 Task: Determine the best route from San Diego International Airport to the USS Midway Museum.
Action: Mouse moved to (202, 67)
Screenshot: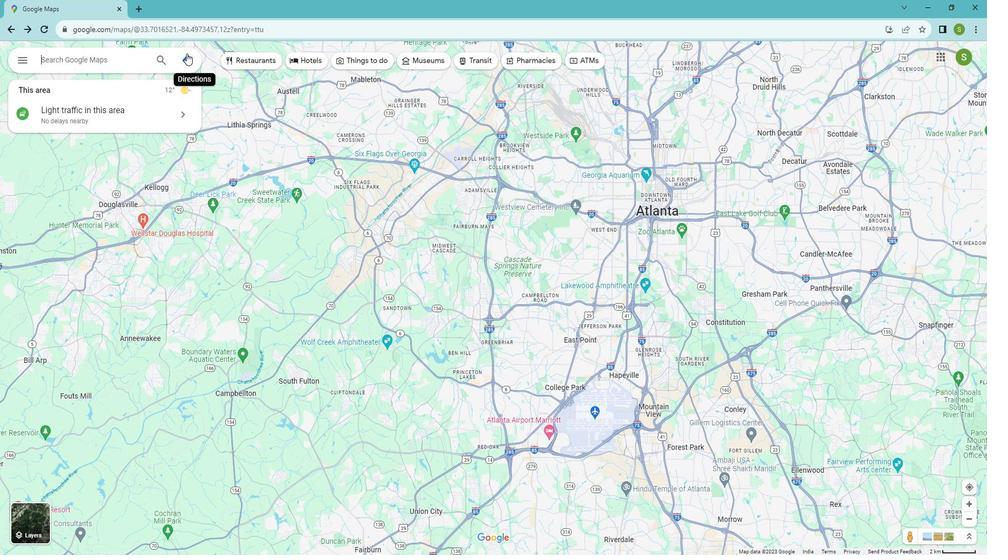 
Action: Mouse pressed left at (202, 67)
Screenshot: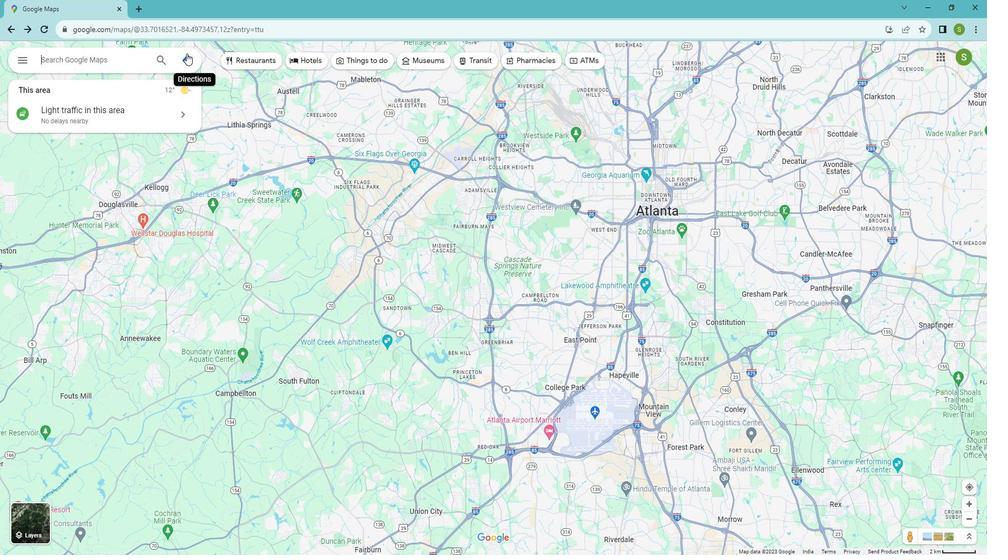 
Action: Mouse moved to (116, 102)
Screenshot: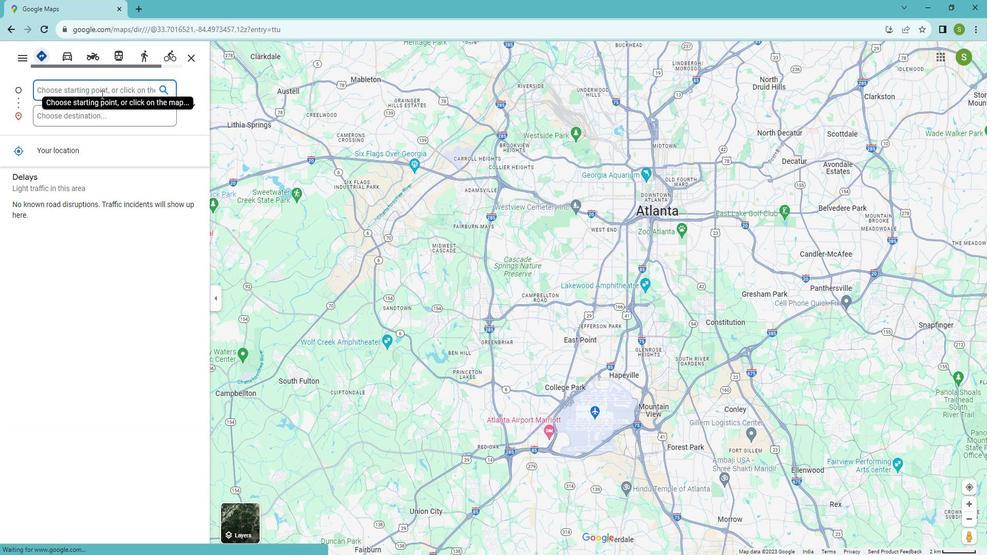 
Action: Mouse pressed left at (116, 102)
Screenshot: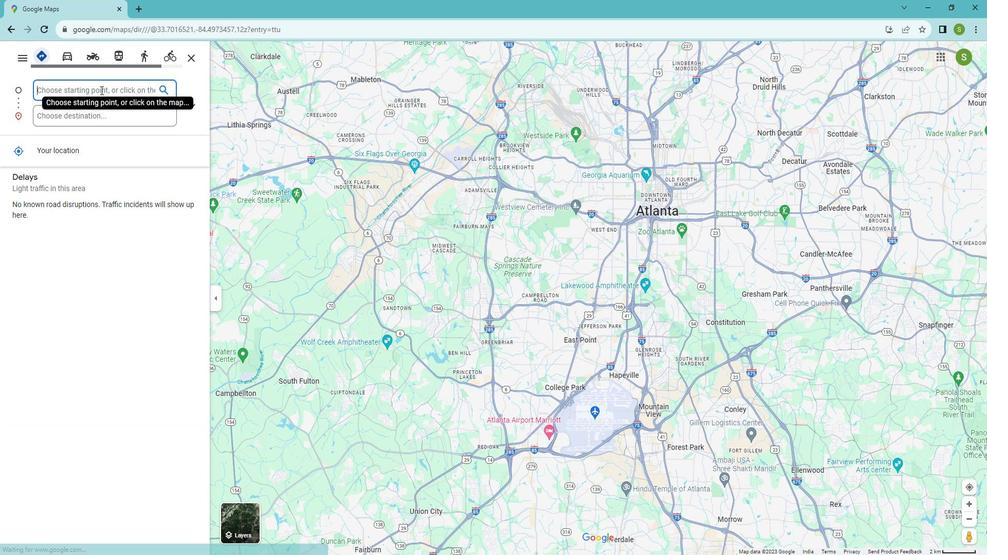 
Action: Key pressed <Key.shift>San<Key.space><Key.shift>G<Key.backspace><Key.shift>Diego<Key.space><Key.shift>International<Key.space><Key.shift>Airport
Screenshot: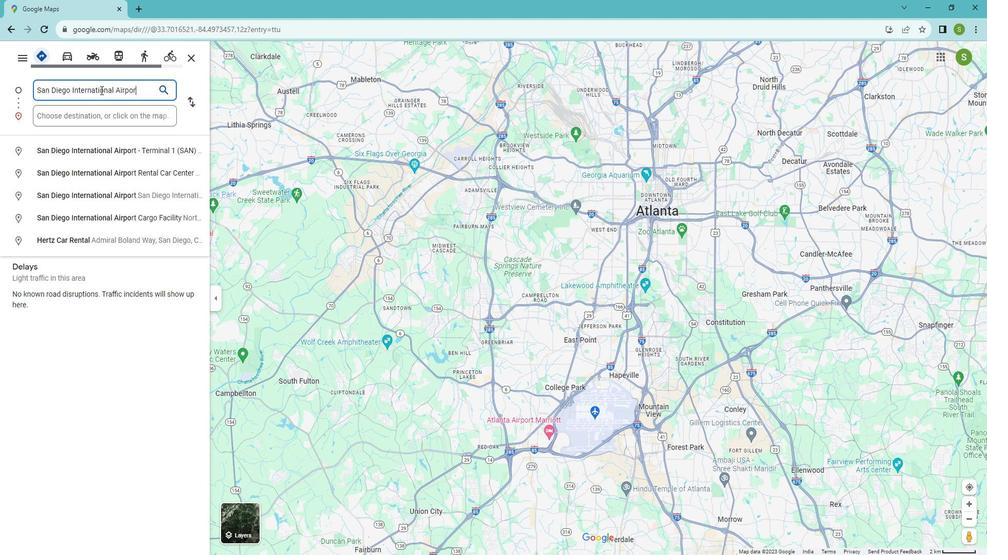 
Action: Mouse moved to (115, 129)
Screenshot: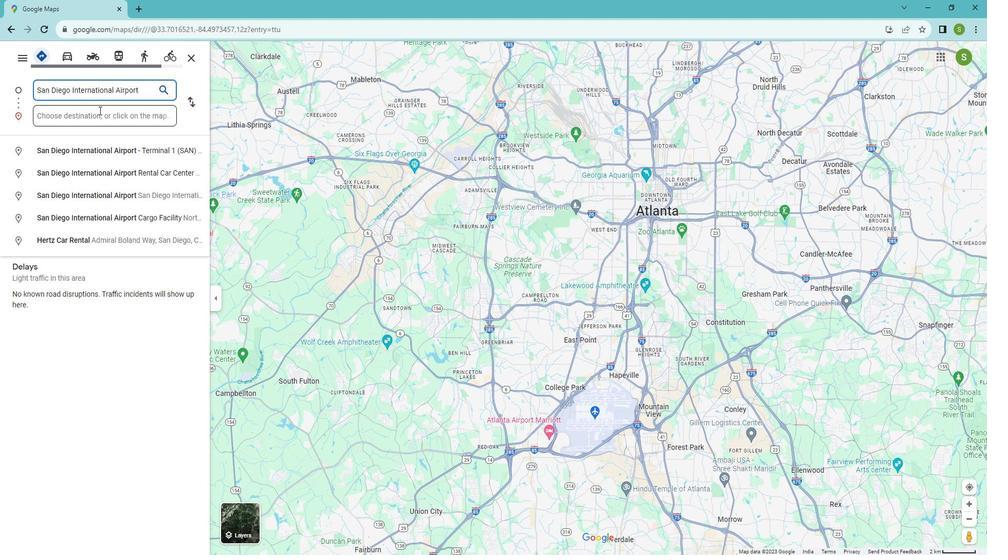 
Action: Mouse pressed left at (115, 129)
Screenshot: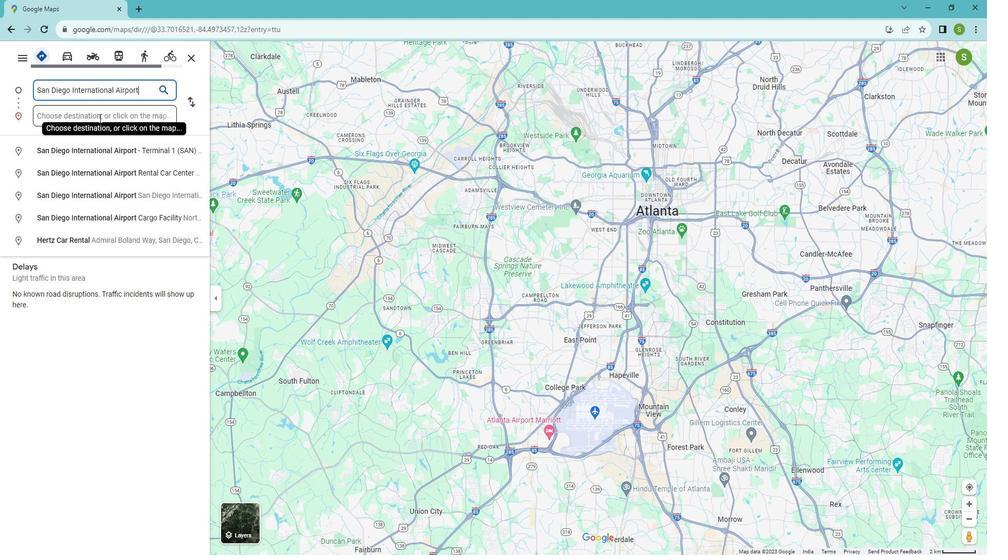 
Action: Key pressed <Key.shift>USS<Key.space><Key.shift>Midway<Key.space><Key.shift><Key.shift><Key.shift>Museum<Key.enter>
Screenshot: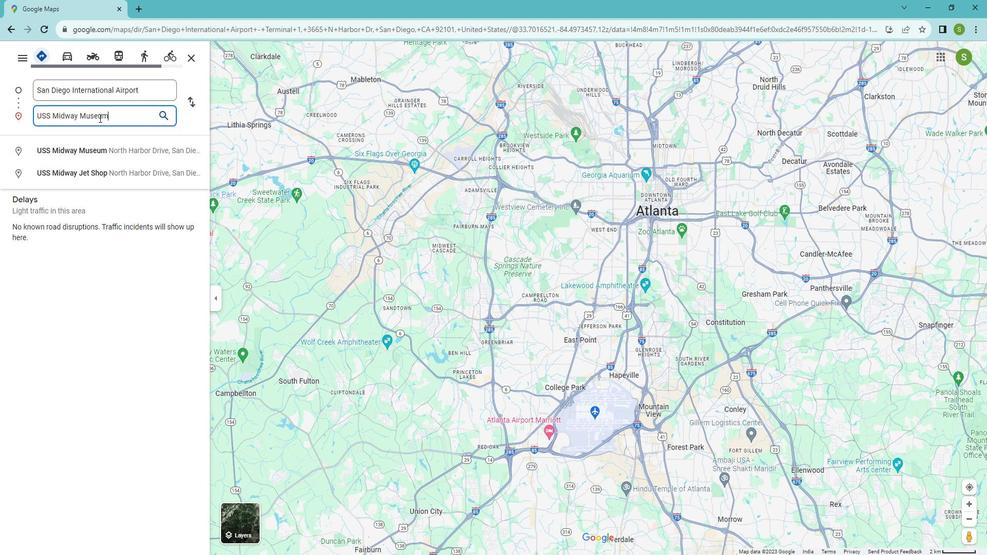 
Action: Mouse moved to (610, 242)
Screenshot: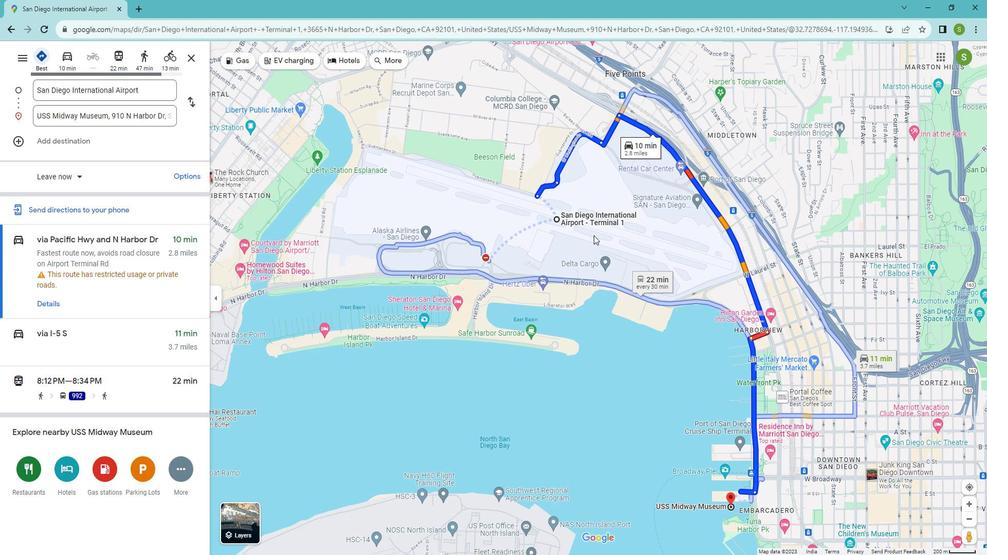 
Action: Mouse scrolled (610, 241) with delta (0, 0)
Screenshot: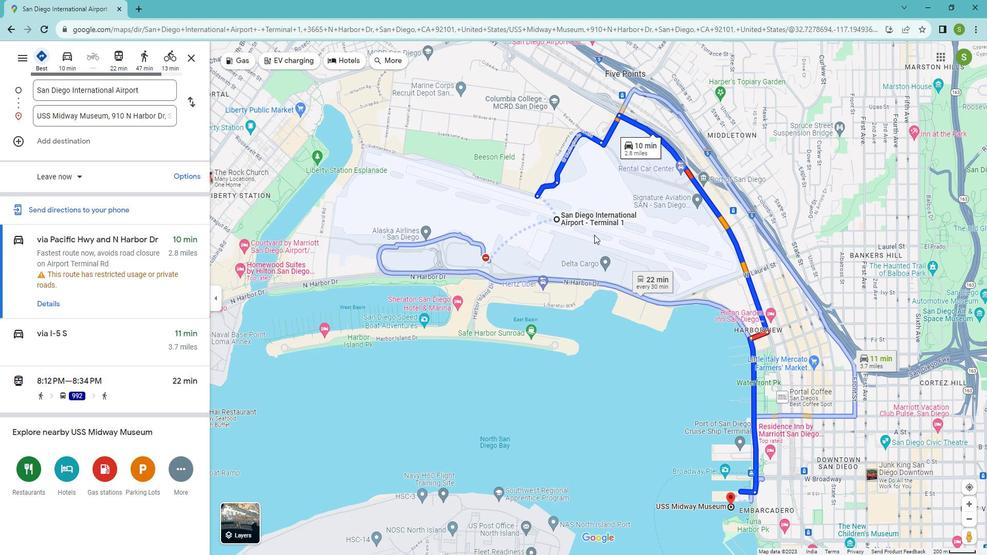 
Action: Mouse scrolled (610, 241) with delta (0, 0)
Screenshot: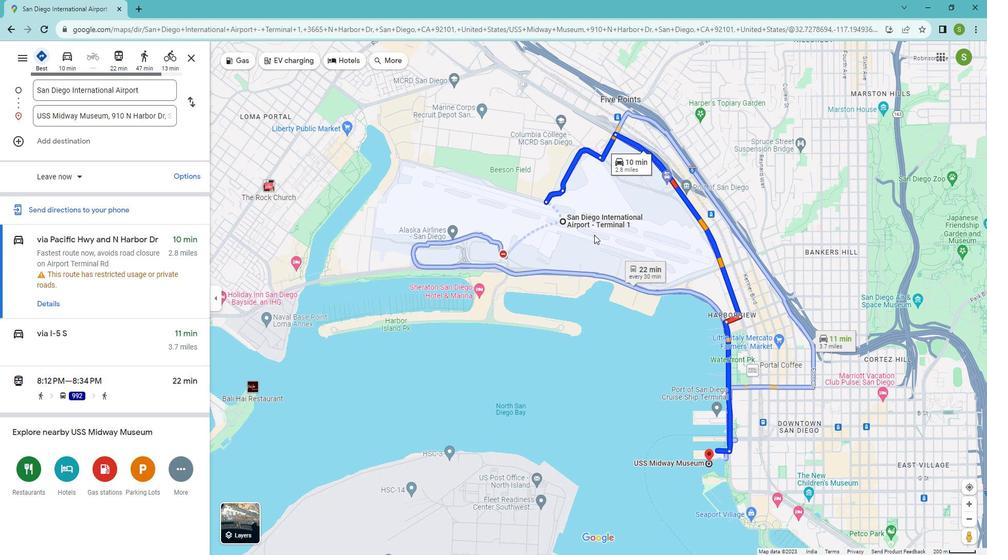 
Action: Mouse scrolled (610, 241) with delta (0, 0)
Screenshot: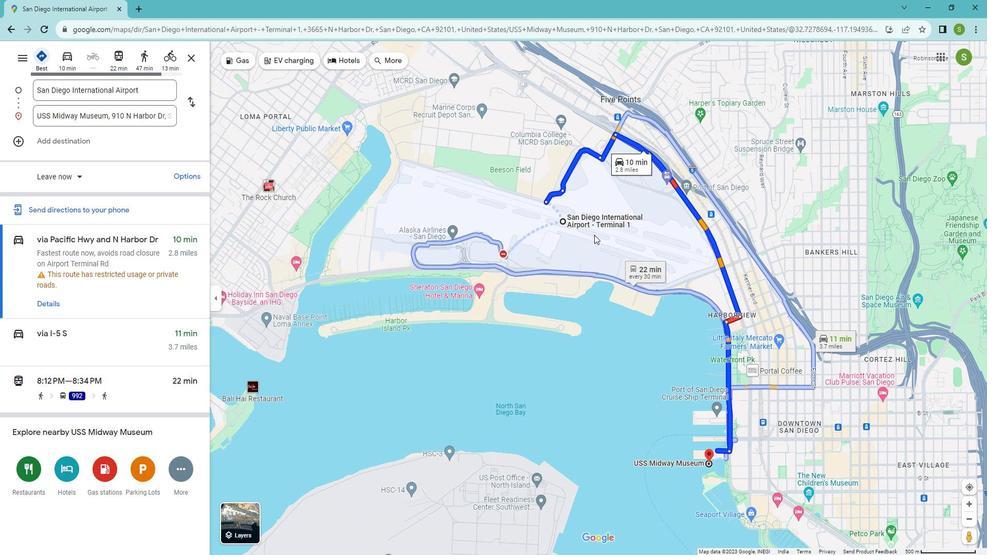 
Action: Mouse moved to (59, 70)
Screenshot: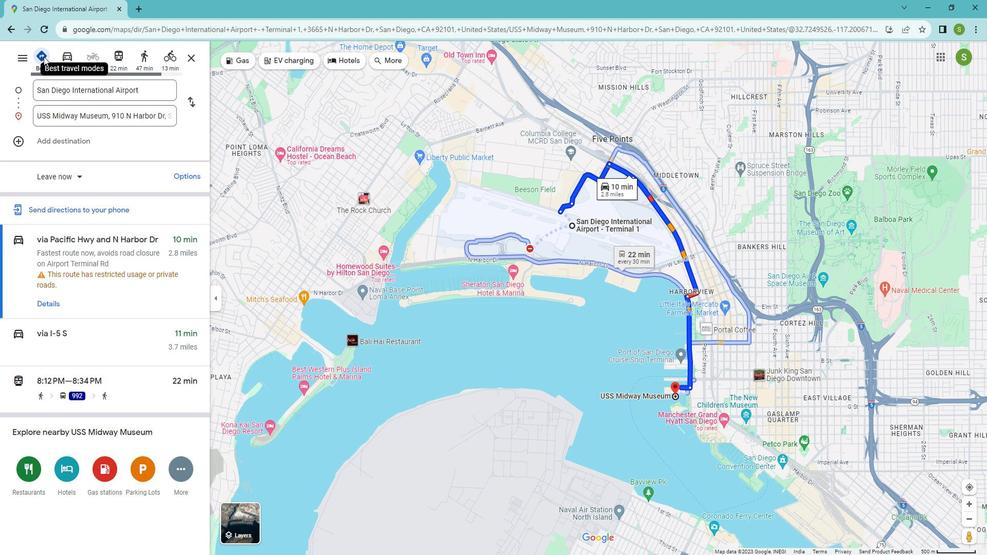 
Action: Mouse pressed left at (59, 70)
Screenshot: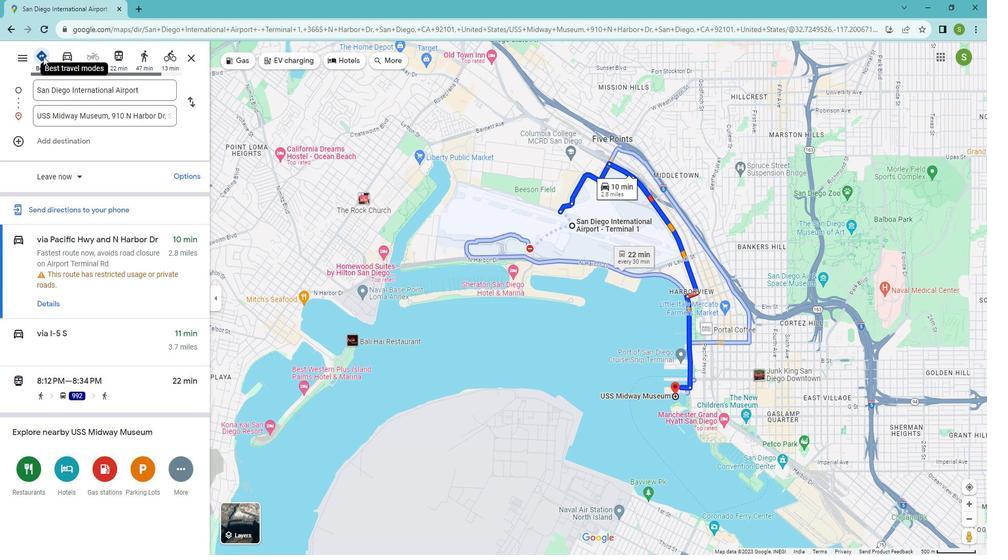 
Action: Mouse moved to (68, 310)
Screenshot: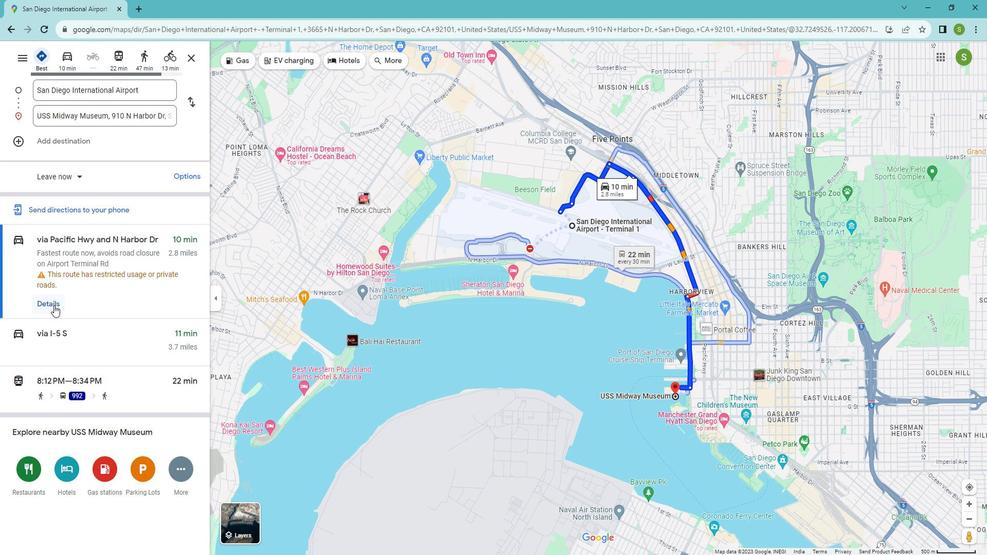 
Action: Mouse pressed left at (68, 310)
Screenshot: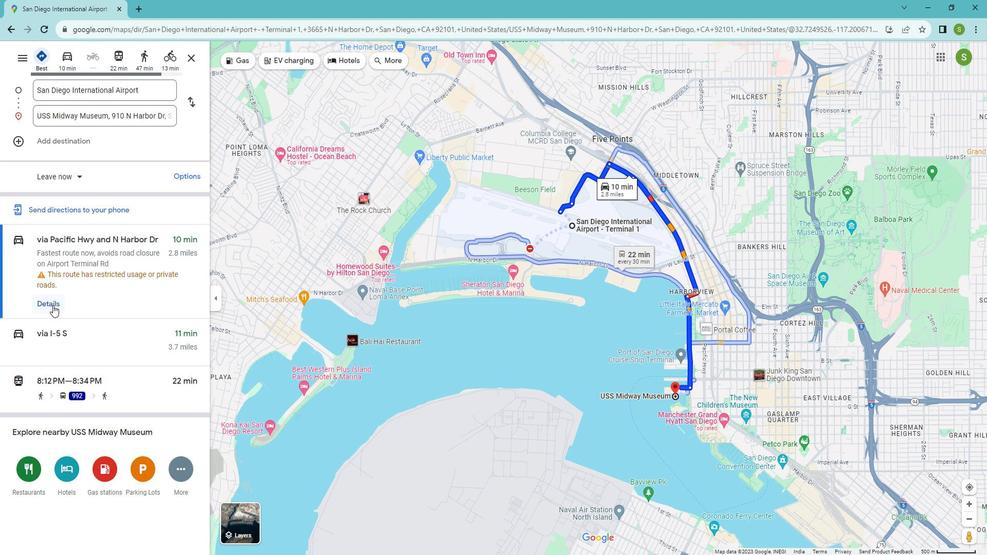 
Action: Mouse moved to (36, 222)
Screenshot: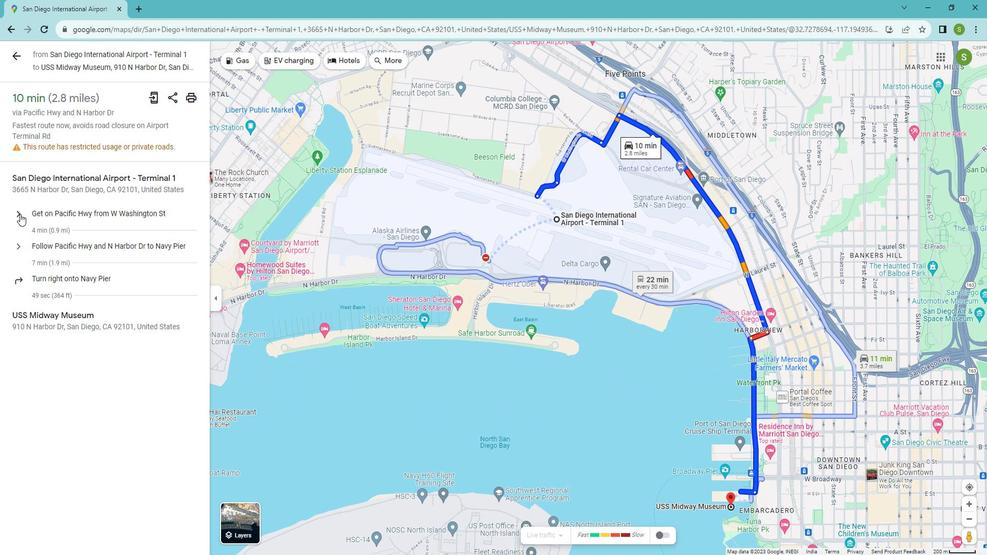 
Action: Mouse pressed left at (36, 222)
Screenshot: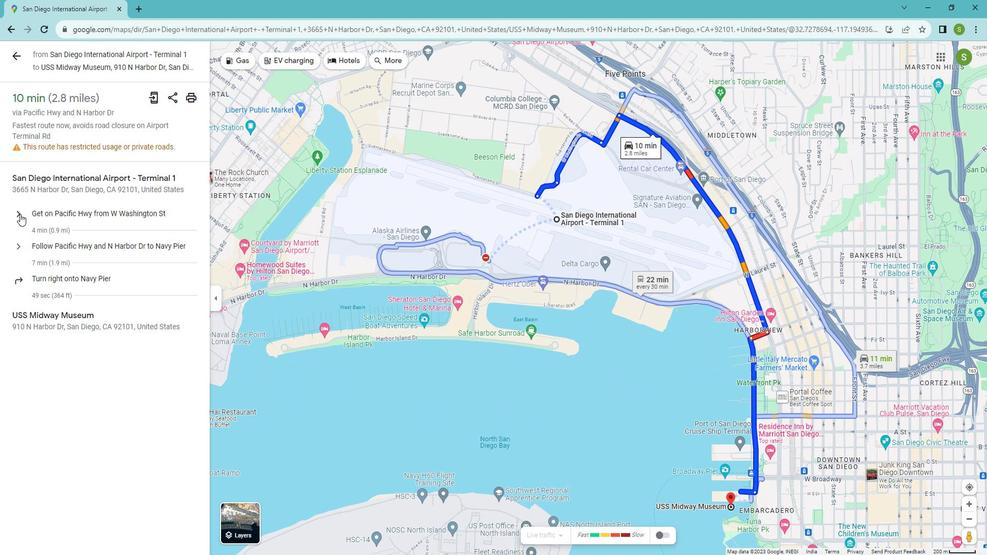 
Action: Mouse moved to (95, 262)
Screenshot: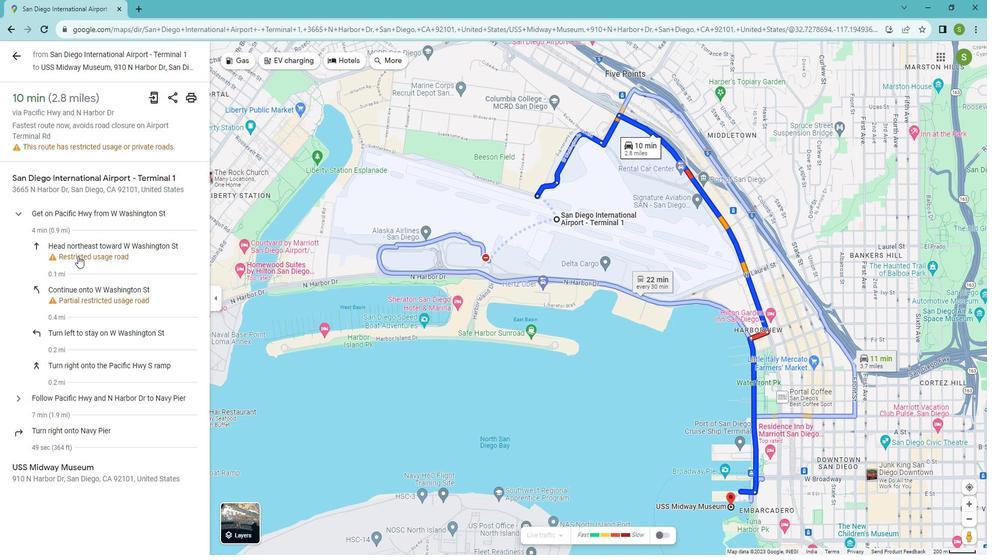 
Action: Mouse pressed left at (95, 262)
Screenshot: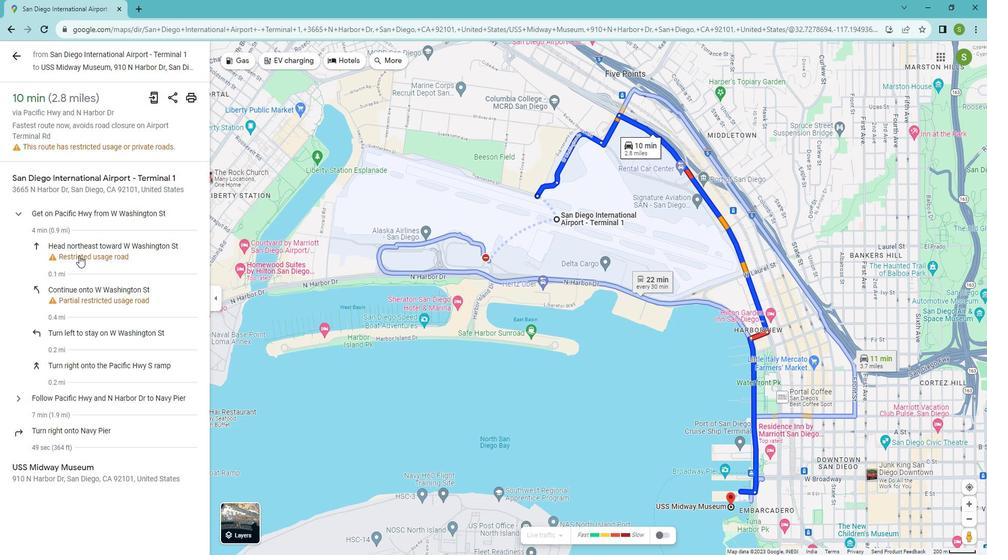 
Action: Mouse moved to (101, 306)
Screenshot: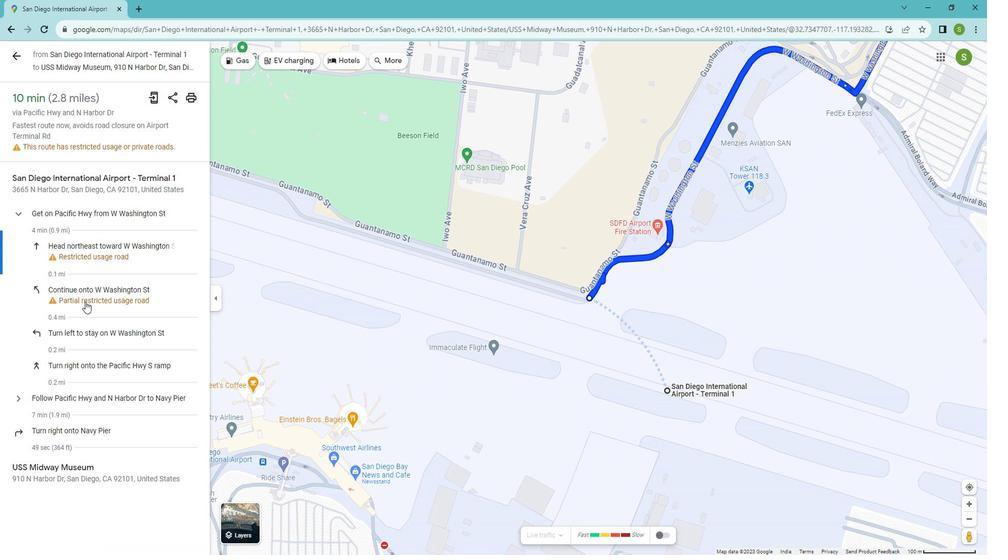 
Action: Mouse pressed left at (101, 306)
Screenshot: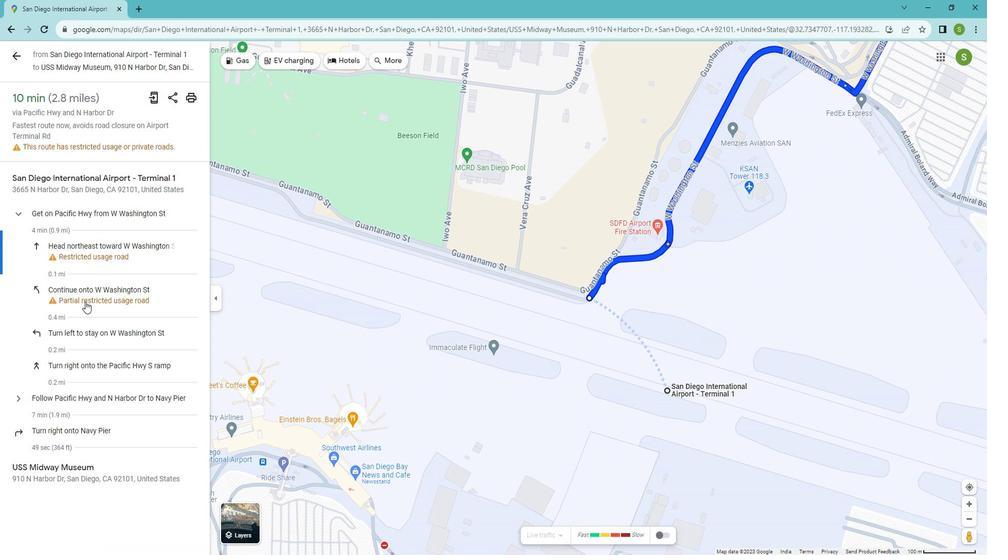 
Action: Mouse moved to (101, 336)
Screenshot: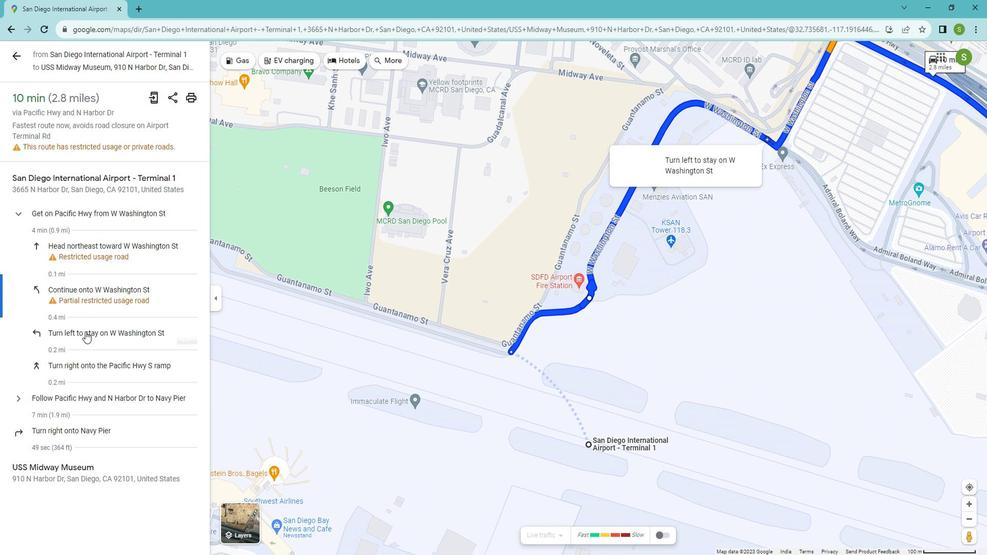 
Action: Mouse pressed left at (101, 336)
Screenshot: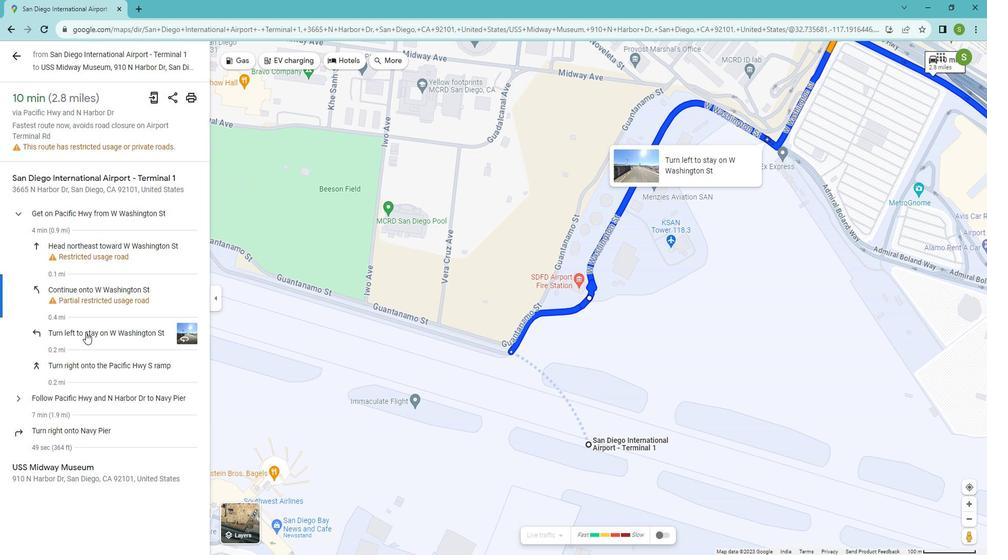 
Action: Mouse moved to (105, 370)
Screenshot: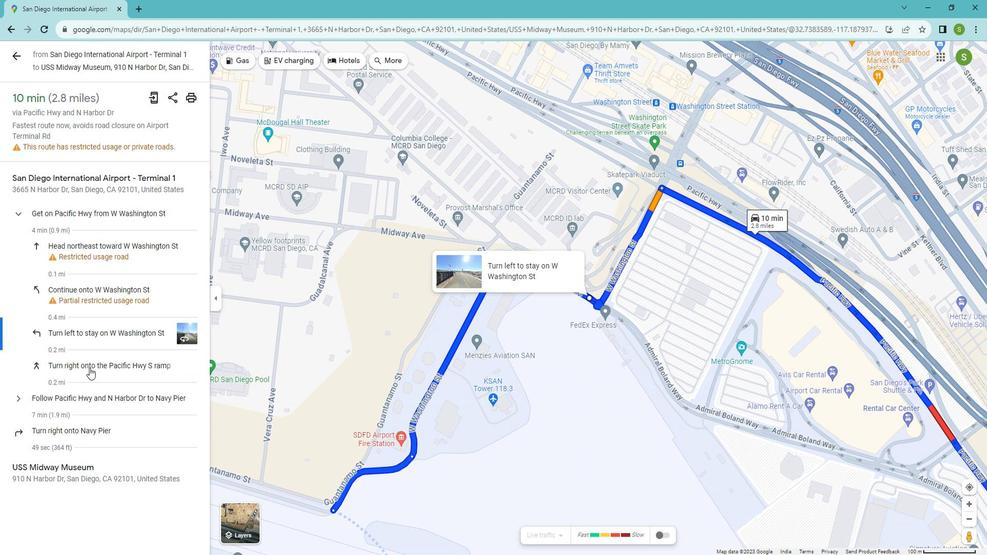 
Action: Mouse pressed left at (105, 370)
Screenshot: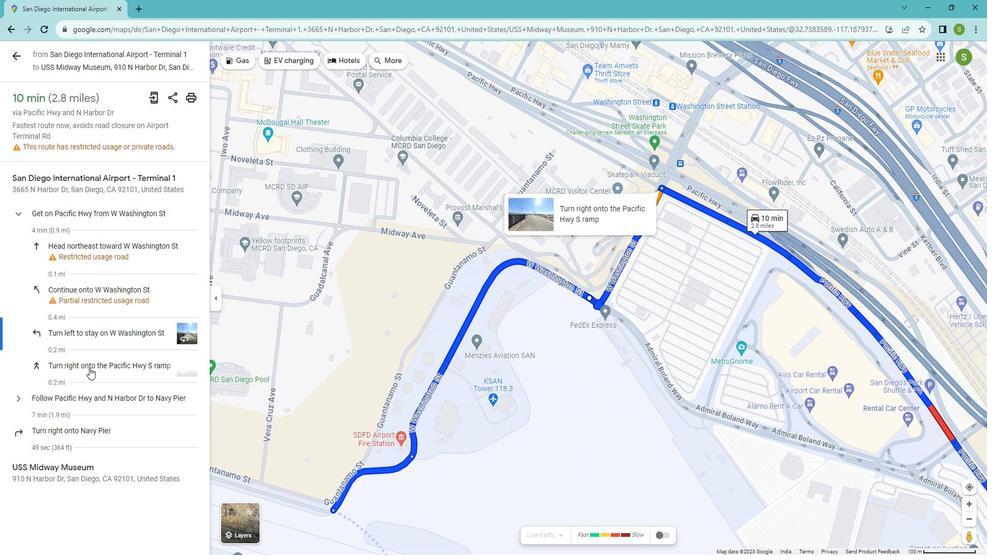 
Action: Mouse moved to (33, 399)
Screenshot: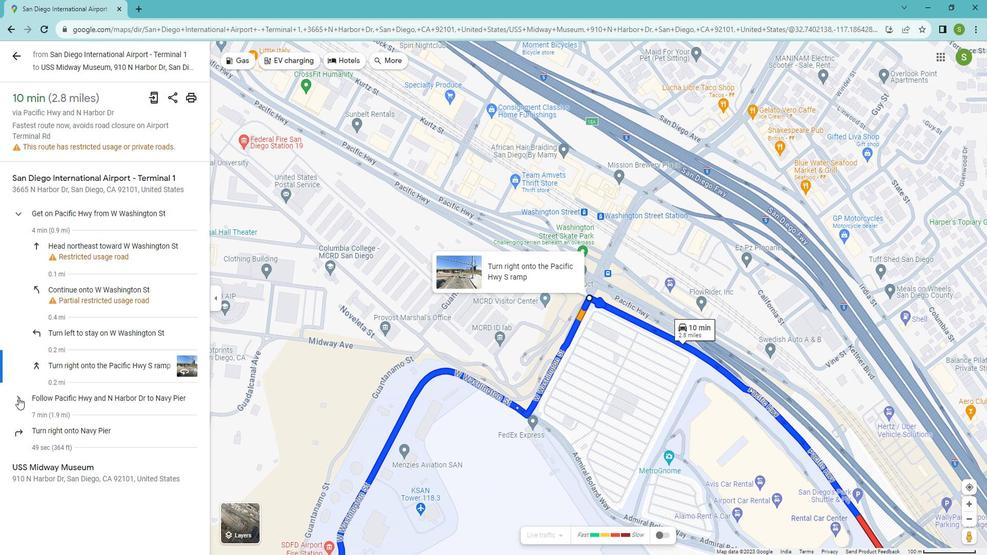 
Action: Mouse pressed left at (33, 399)
Screenshot: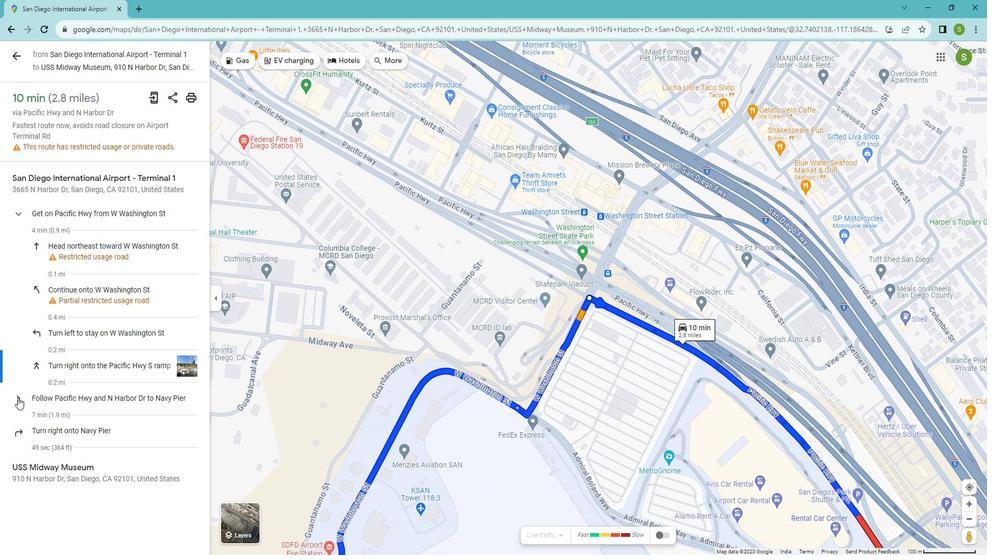 
Action: Mouse moved to (97, 431)
Screenshot: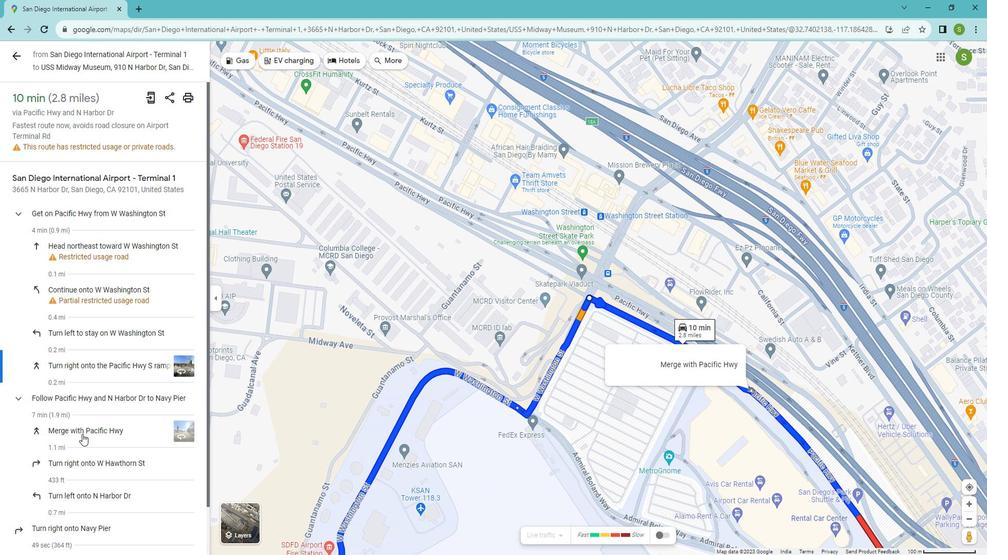 
Action: Mouse pressed left at (97, 431)
Screenshot: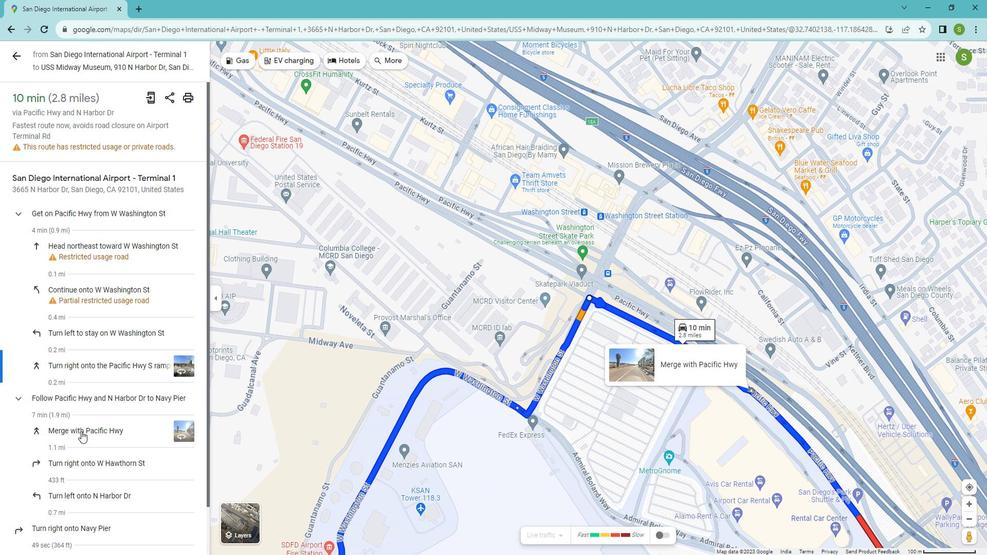 
Action: Mouse moved to (96, 461)
Screenshot: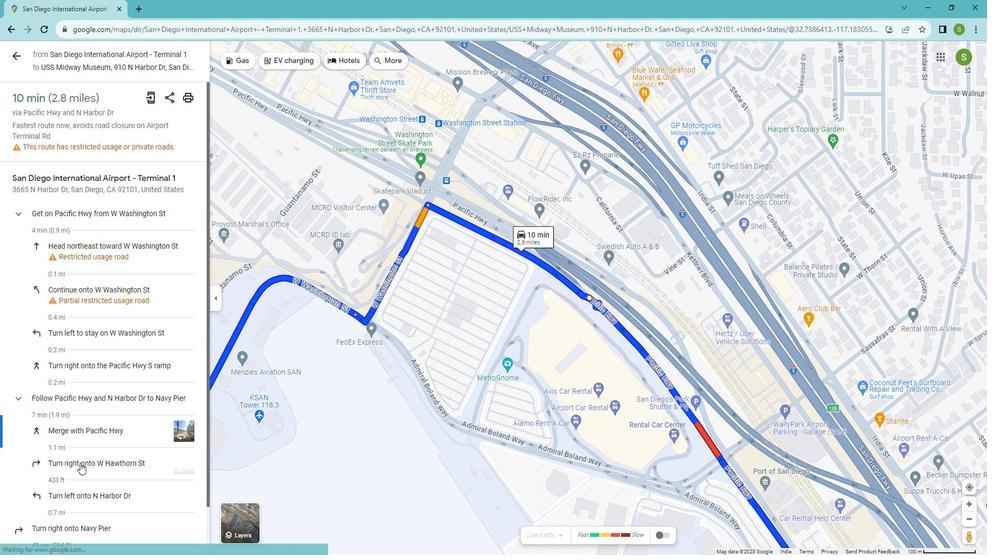 
Action: Mouse pressed left at (96, 461)
Screenshot: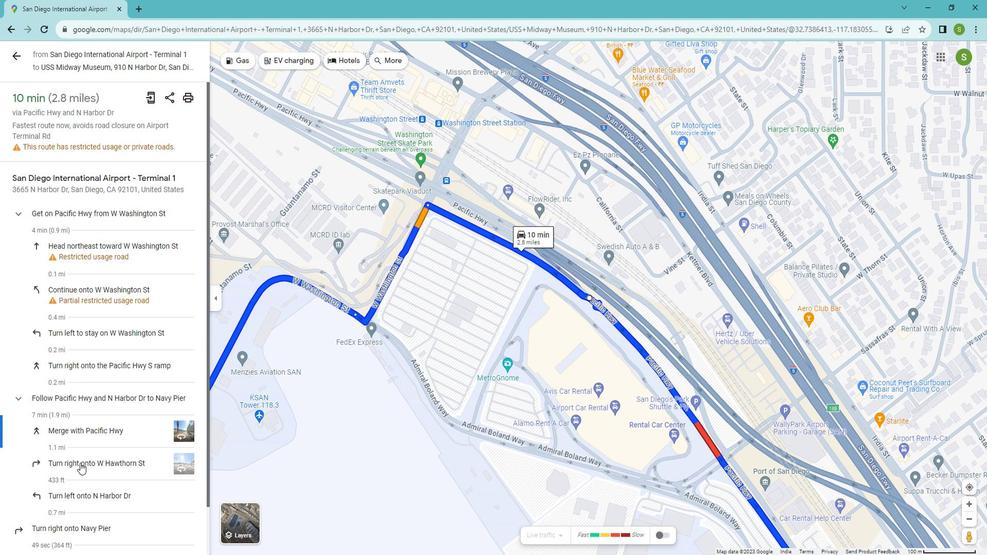 
Action: Mouse moved to (104, 494)
Screenshot: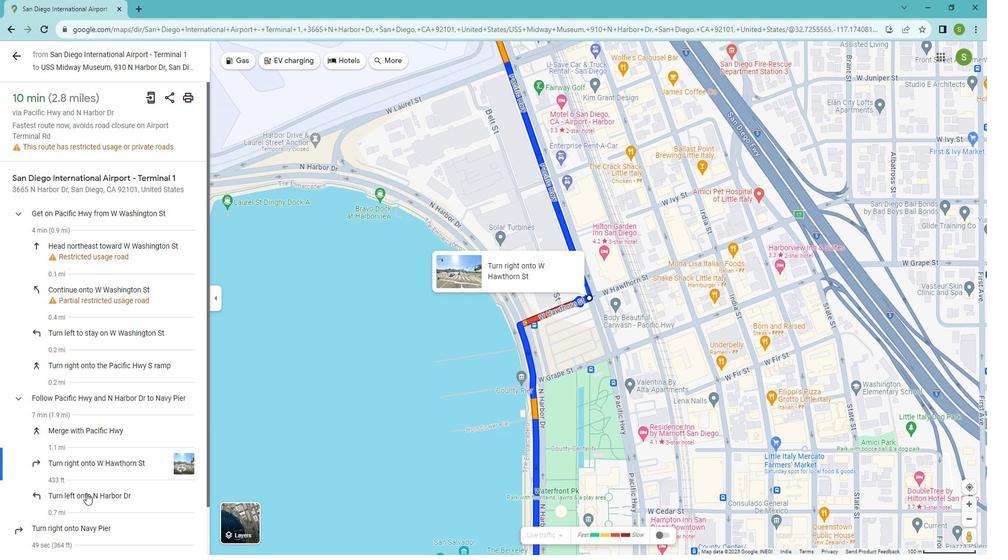 
Action: Mouse pressed left at (104, 494)
Screenshot: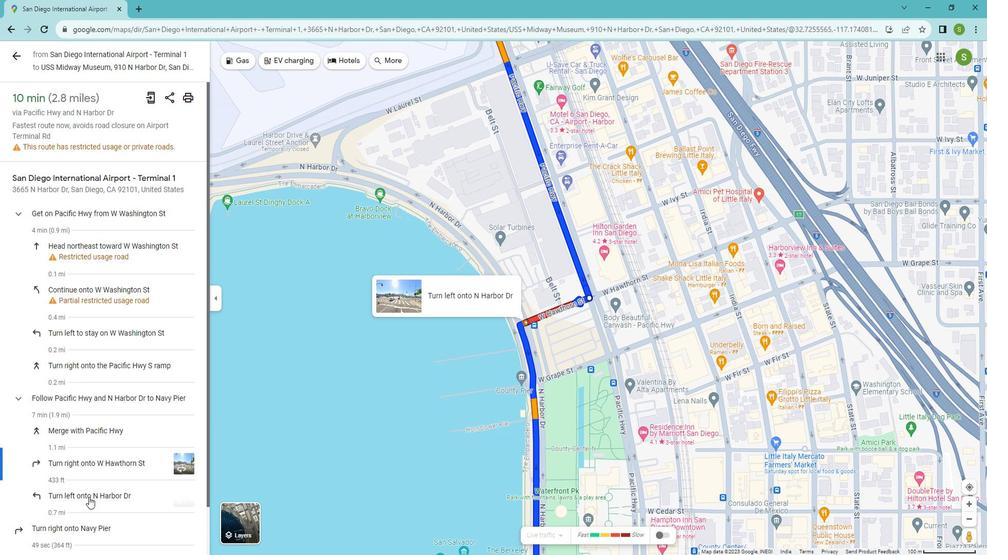 
Action: Mouse moved to (77, 315)
Screenshot: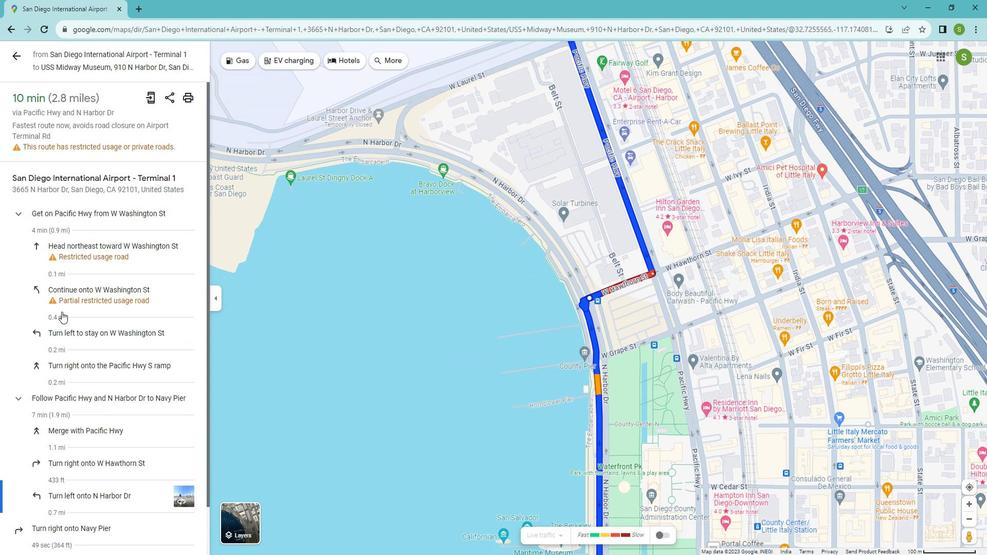 
Action: Mouse scrolled (77, 314) with delta (0, 0)
Screenshot: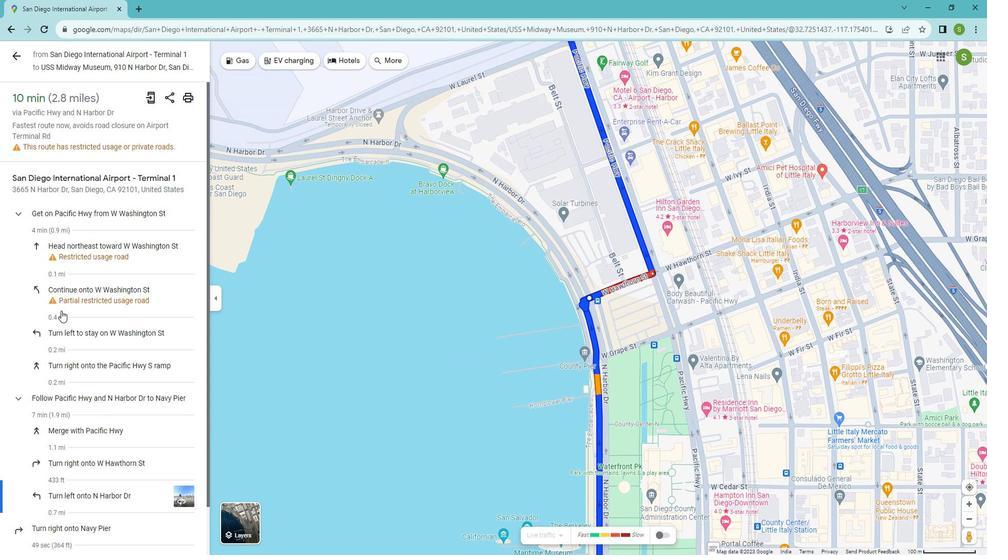 
Action: Mouse scrolled (77, 314) with delta (0, 0)
Screenshot: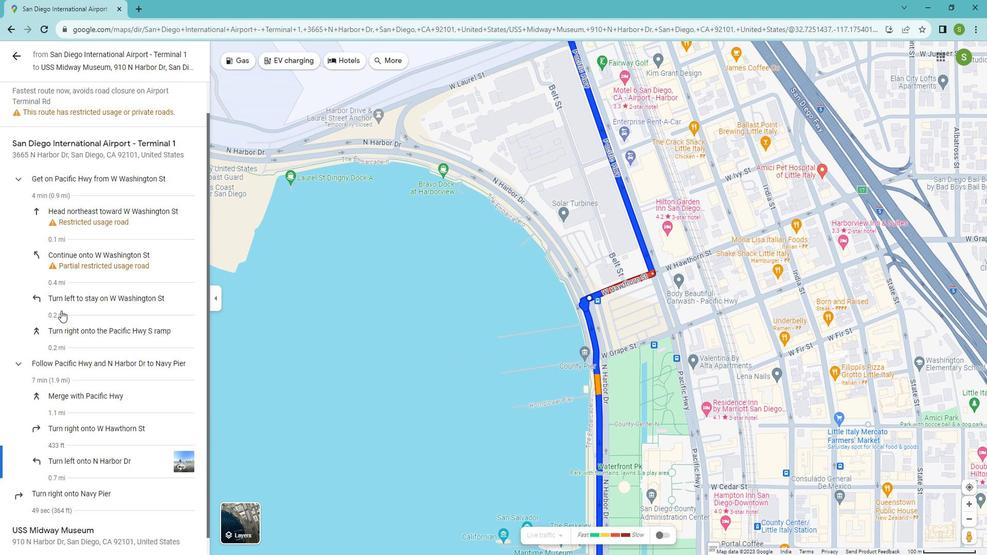 
Action: Mouse moved to (77, 314)
Screenshot: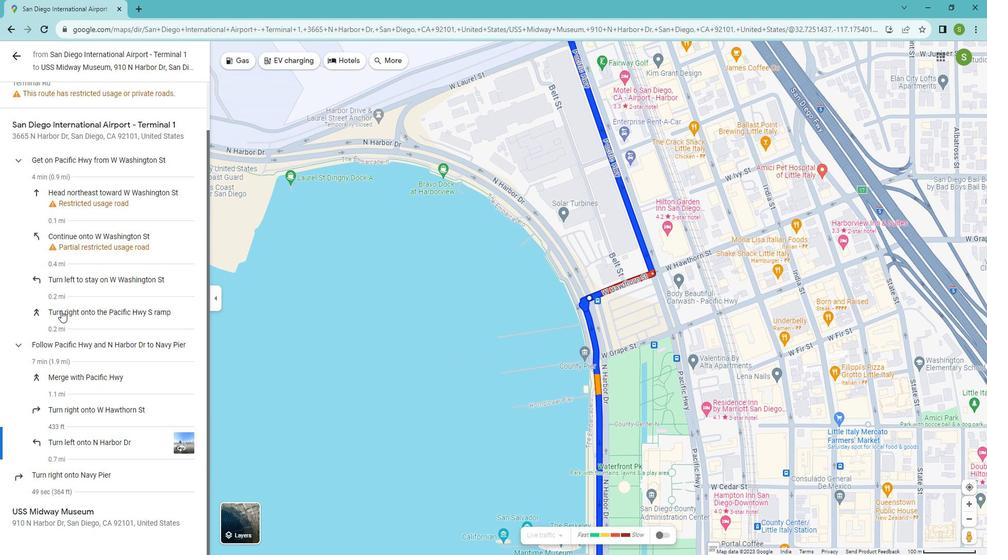 
Action: Mouse scrolled (77, 314) with delta (0, 0)
Screenshot: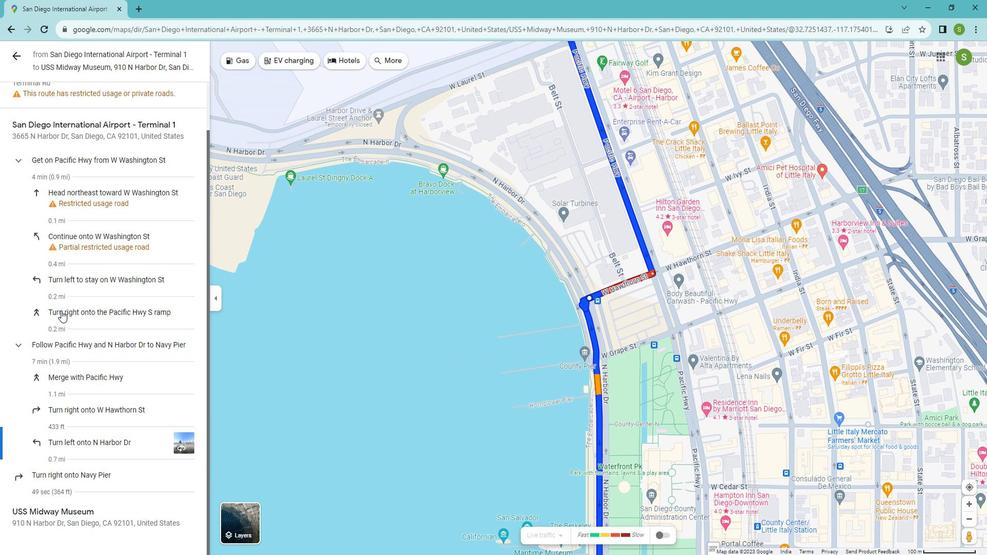 
Action: Mouse moved to (99, 440)
Screenshot: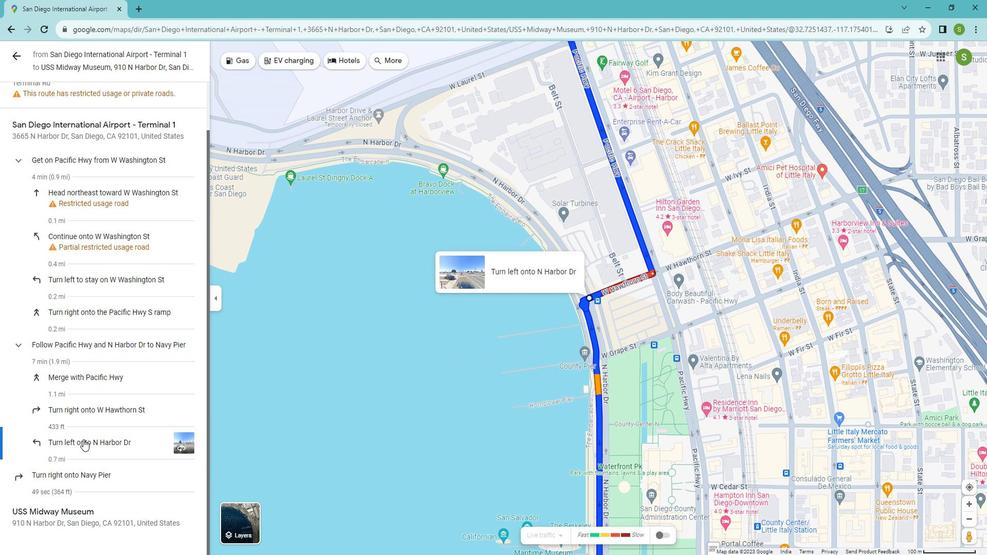 
Action: Mouse pressed left at (99, 440)
Screenshot: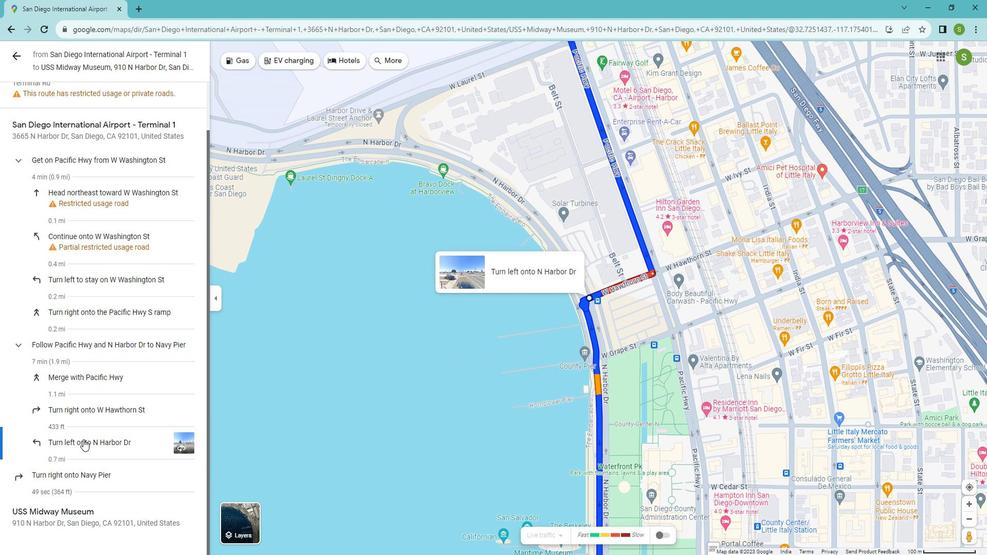 
Action: Mouse moved to (95, 373)
Screenshot: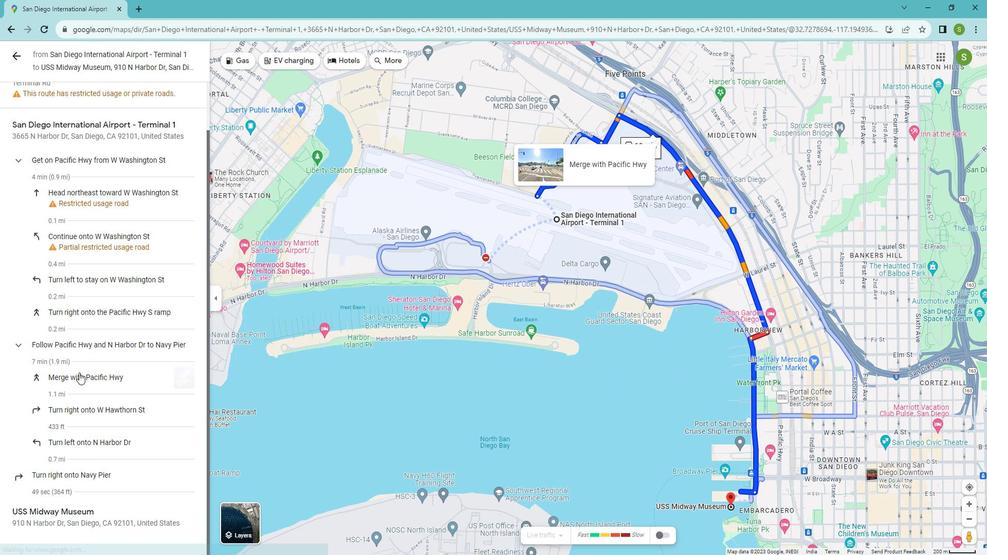 
Action: Mouse pressed left at (95, 373)
Screenshot: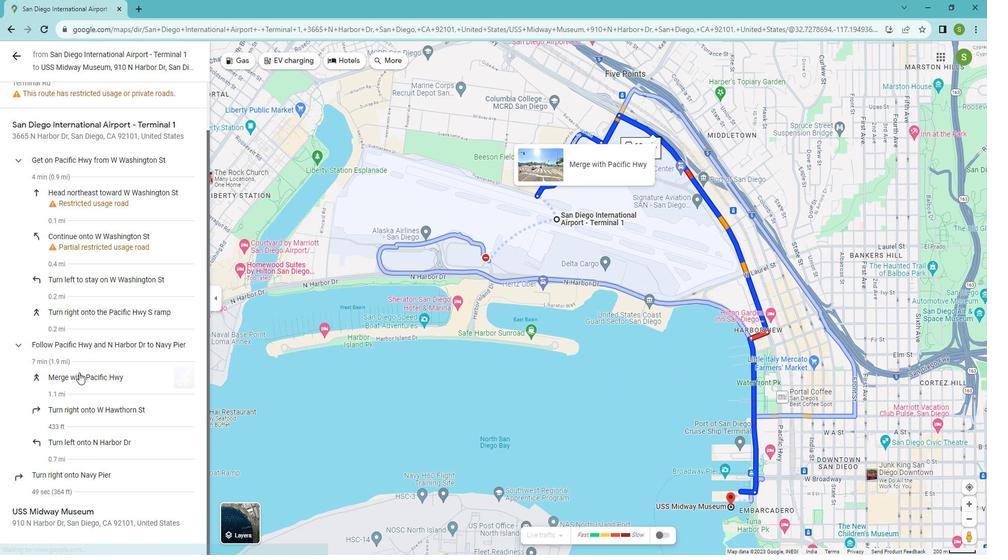 
Action: Mouse moved to (108, 409)
Screenshot: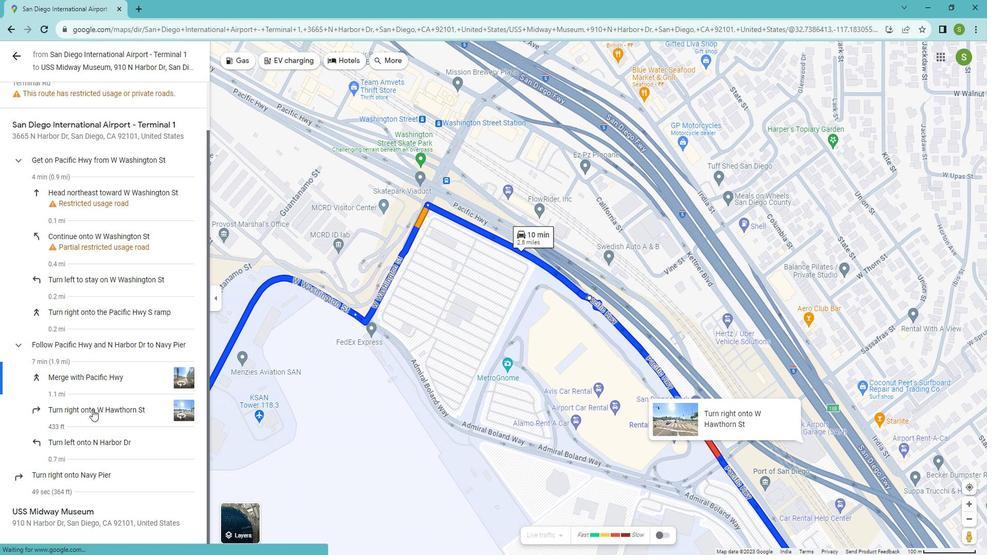 
Action: Mouse pressed left at (108, 409)
Screenshot: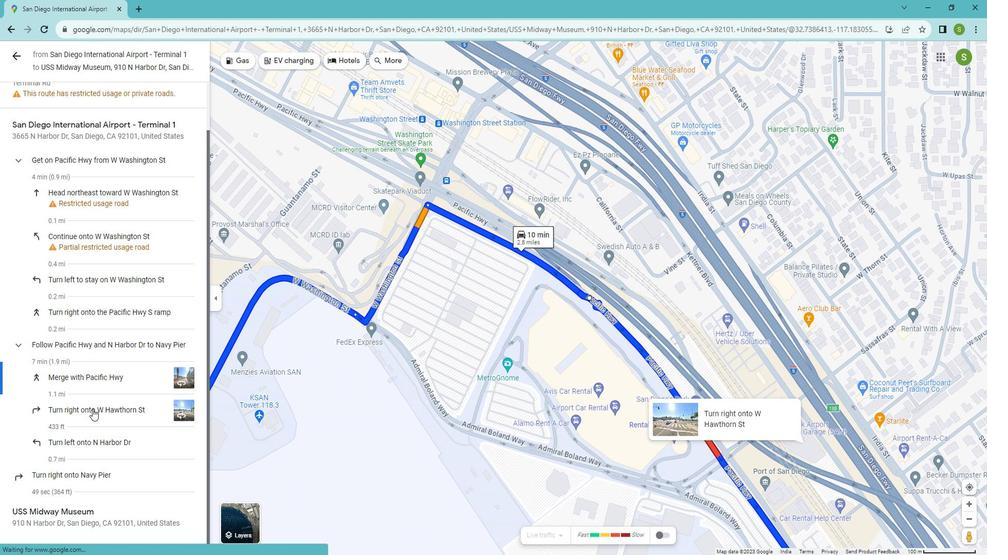 
Action: Mouse moved to (107, 445)
Screenshot: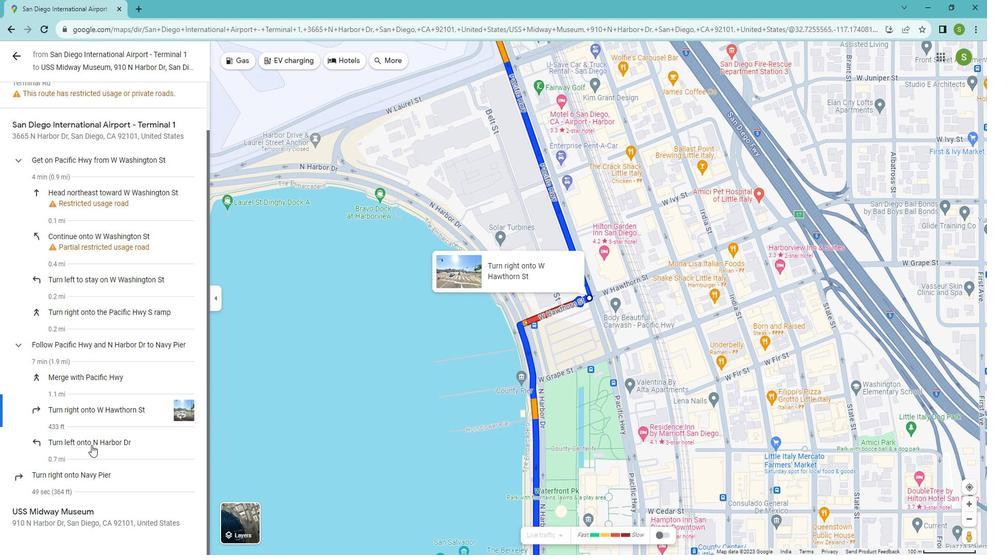 
Action: Mouse pressed left at (107, 445)
Screenshot: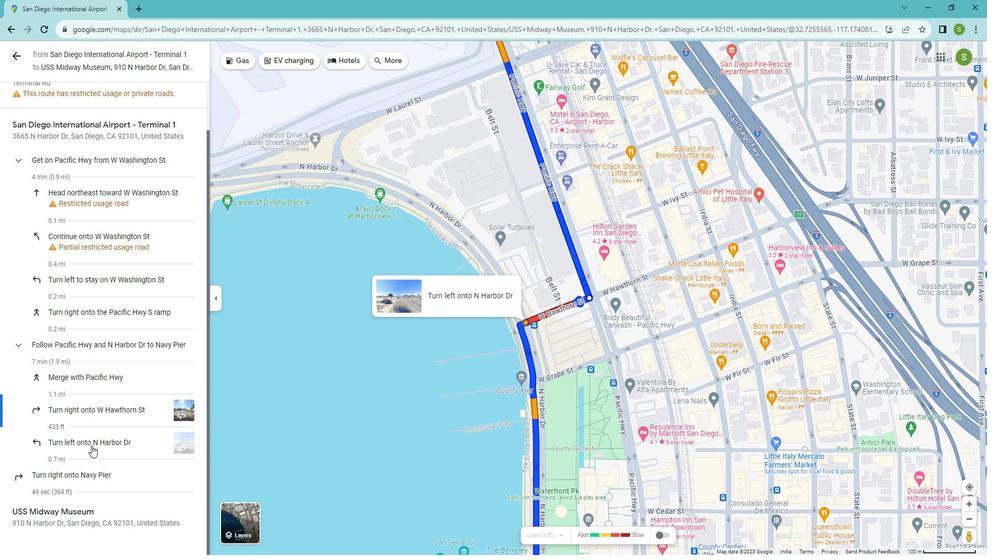 
Action: Mouse moved to (83, 478)
Screenshot: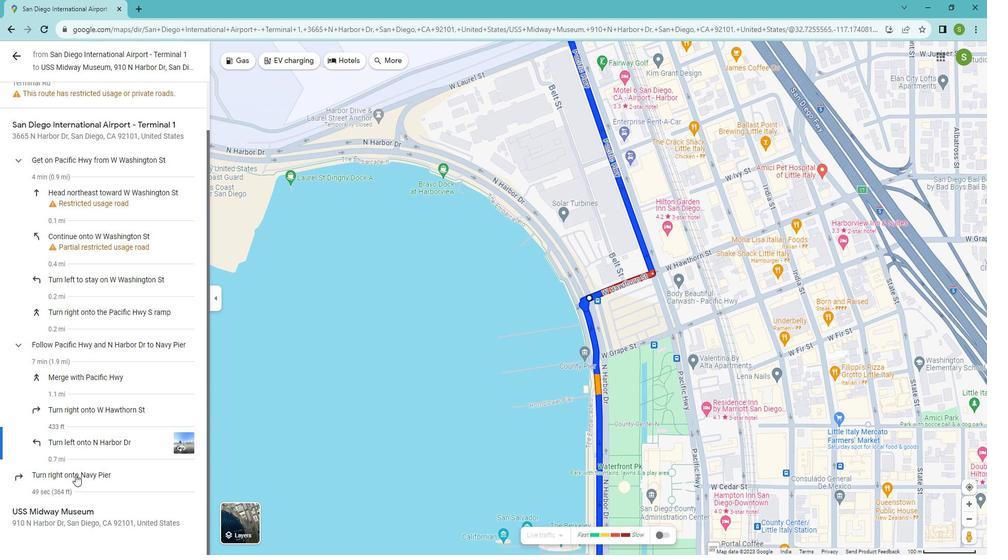 
Action: Mouse pressed left at (83, 478)
Screenshot: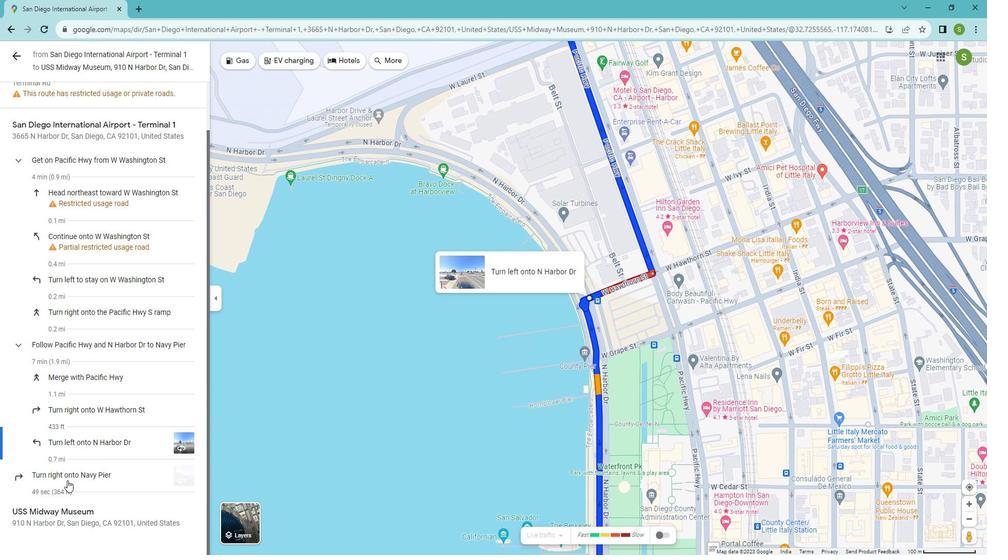 
Action: Mouse moved to (82, 458)
Screenshot: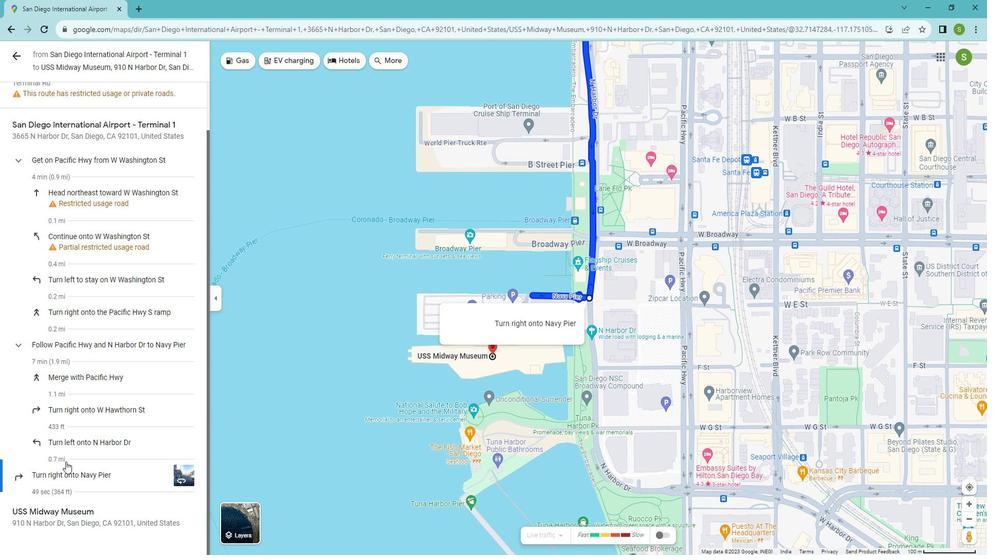 
Action: Mouse scrolled (82, 458) with delta (0, 0)
Screenshot: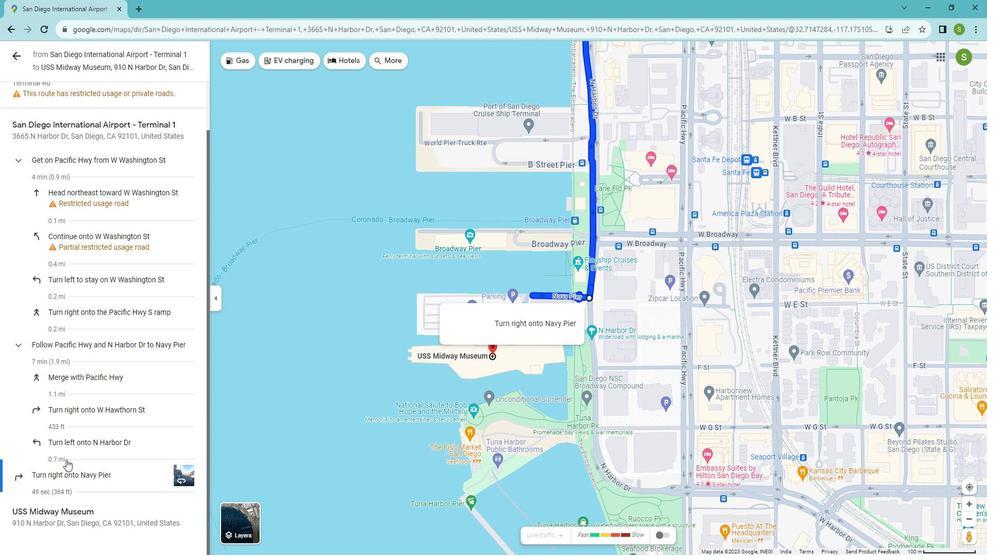 
Action: Mouse scrolled (82, 458) with delta (0, 0)
Screenshot: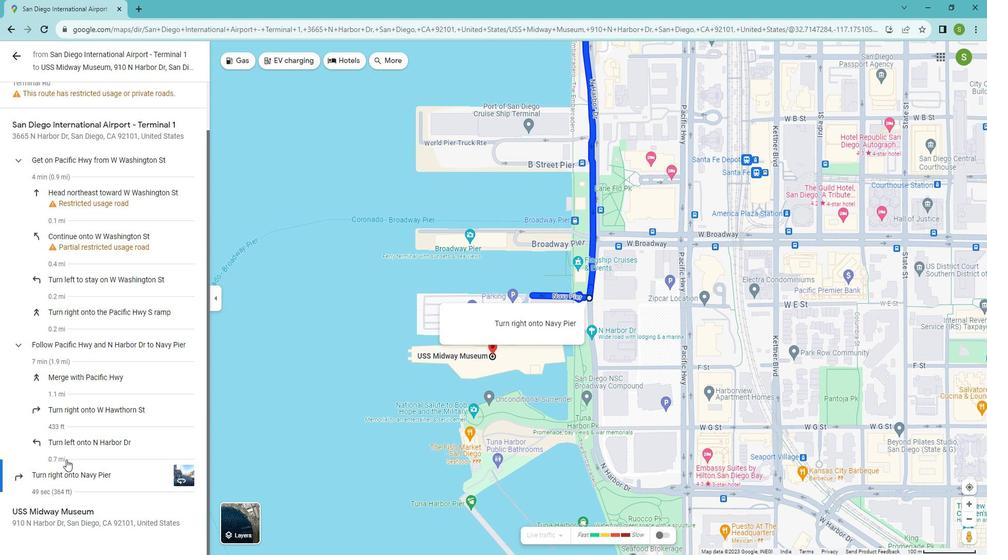 
Action: Mouse scrolled (82, 458) with delta (0, 0)
Screenshot: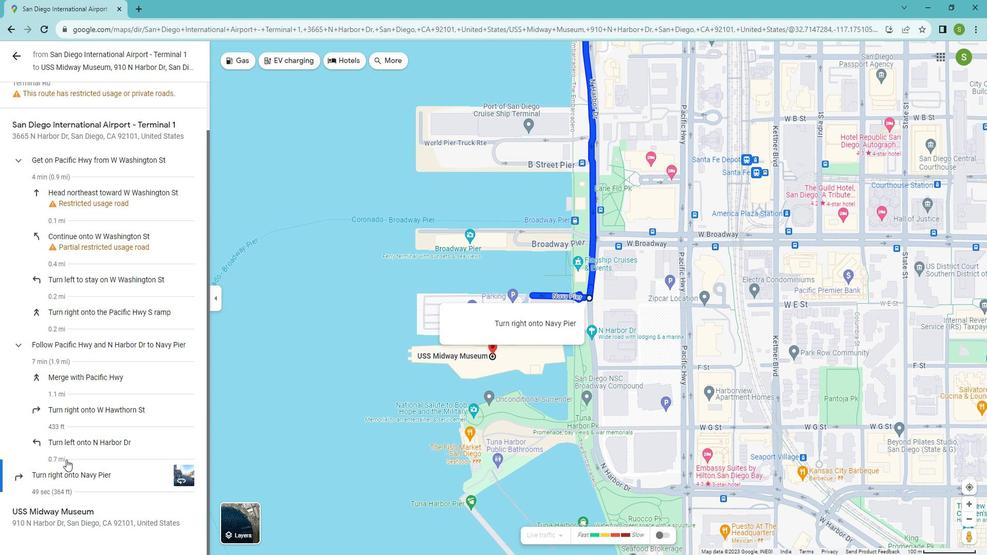 
Action: Mouse moved to (76, 514)
Screenshot: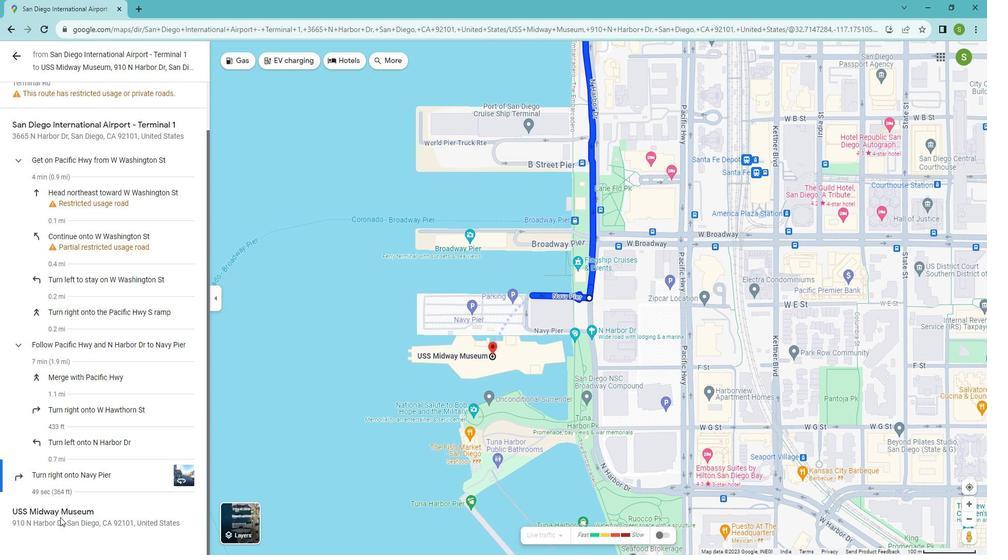 
Action: Mouse pressed left at (76, 514)
Screenshot: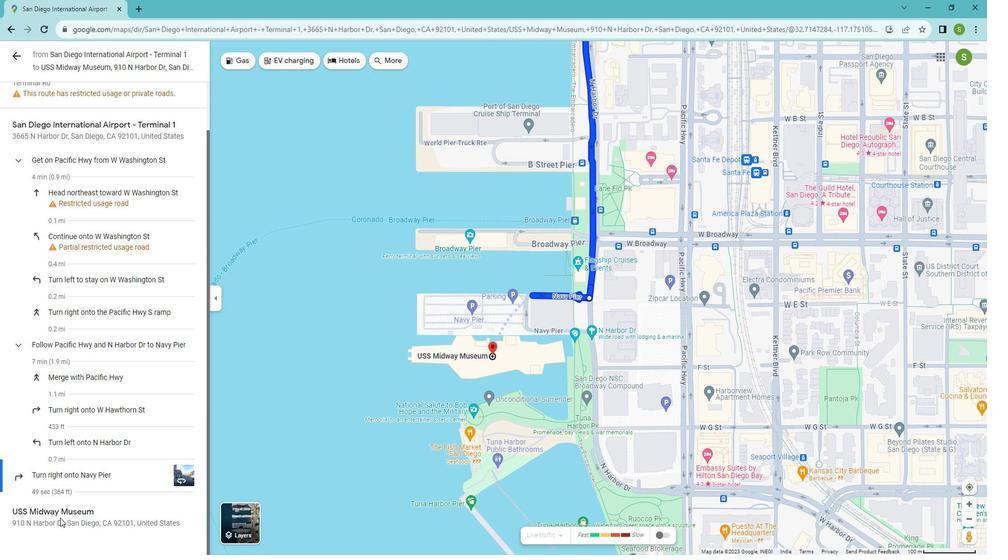 
Action: Mouse moved to (181, 232)
Screenshot: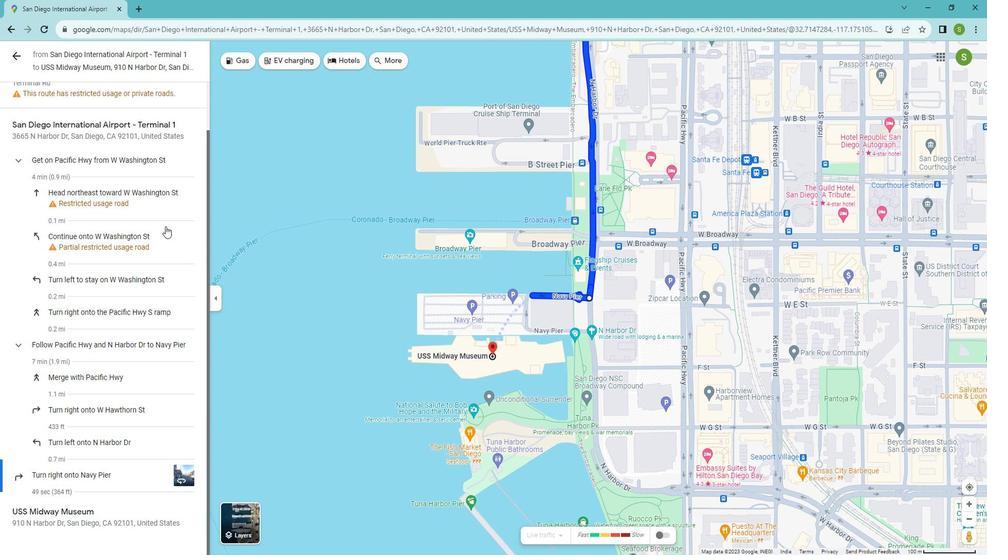 
Action: Mouse scrolled (181, 233) with delta (0, 0)
Screenshot: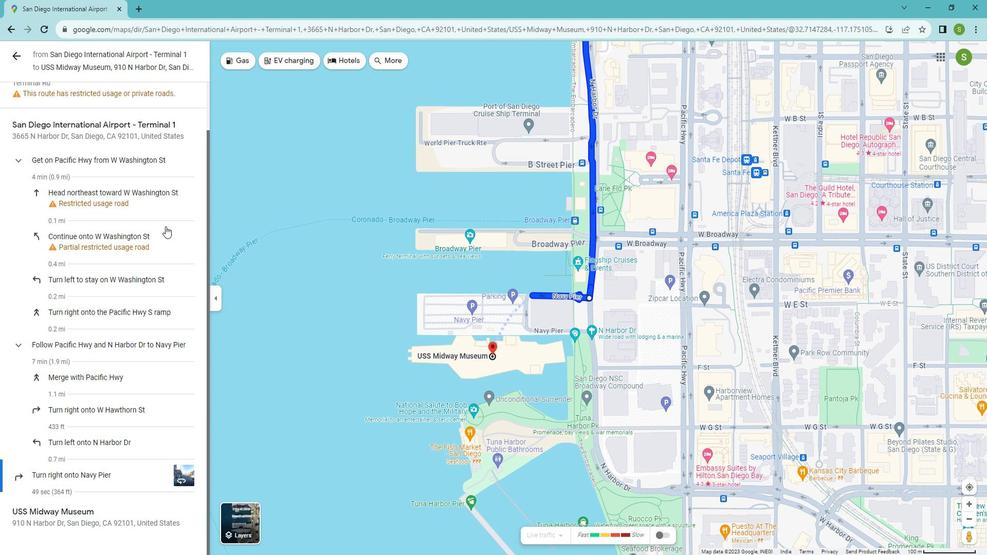
Action: Mouse moved to (181, 232)
Screenshot: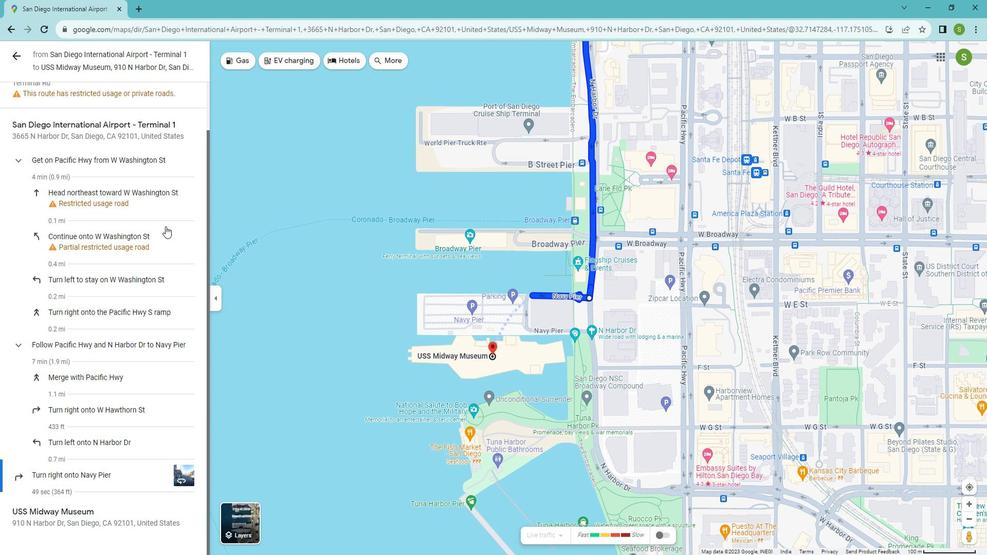 
Action: Mouse scrolled (181, 232) with delta (0, 0)
Screenshot: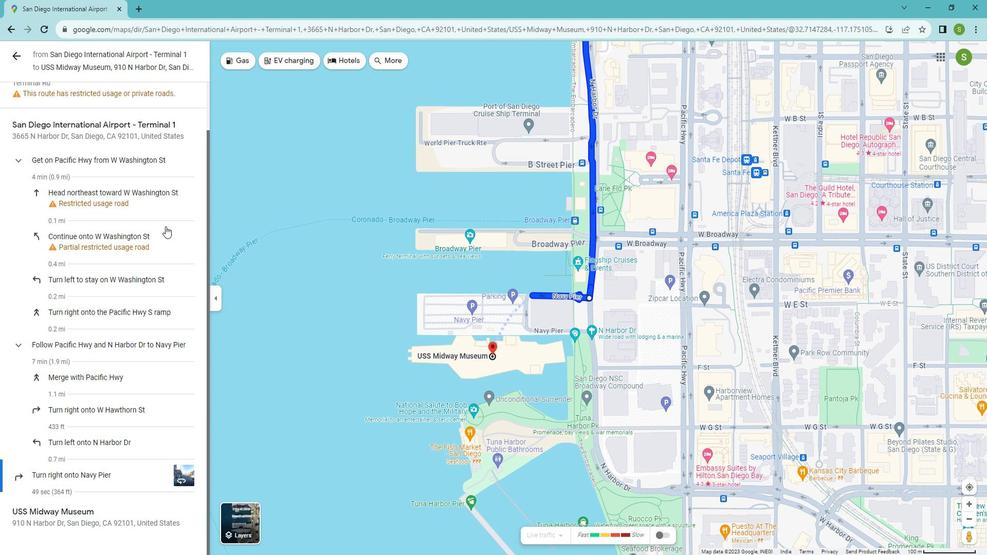 
Action: Mouse moved to (181, 231)
Screenshot: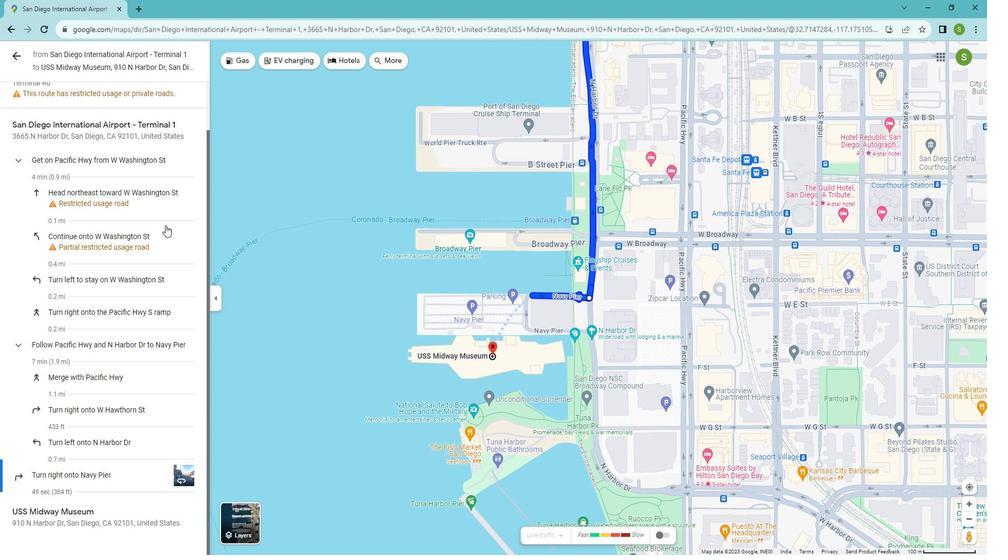 
Action: Mouse scrolled (181, 232) with delta (0, 0)
Screenshot: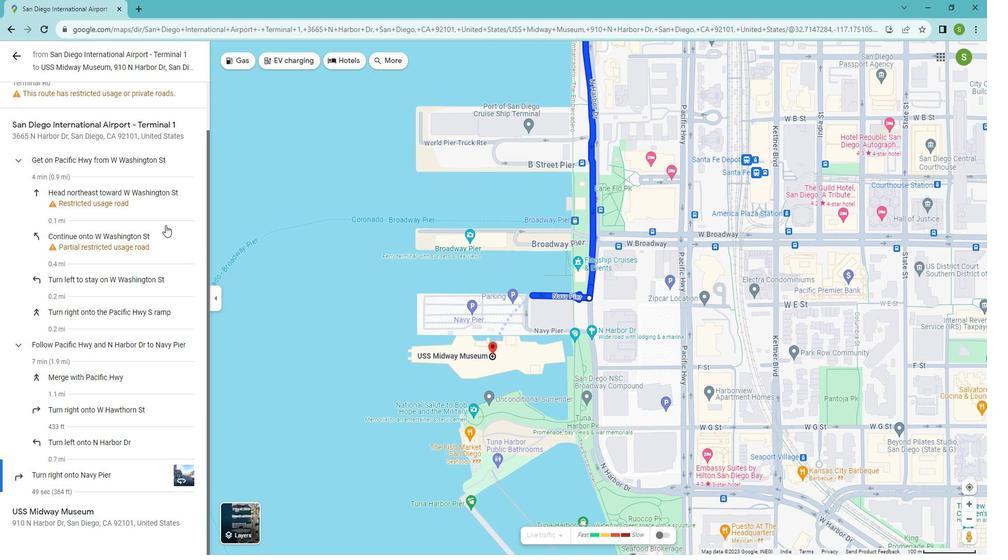 
Action: Mouse scrolled (181, 232) with delta (0, 0)
Screenshot: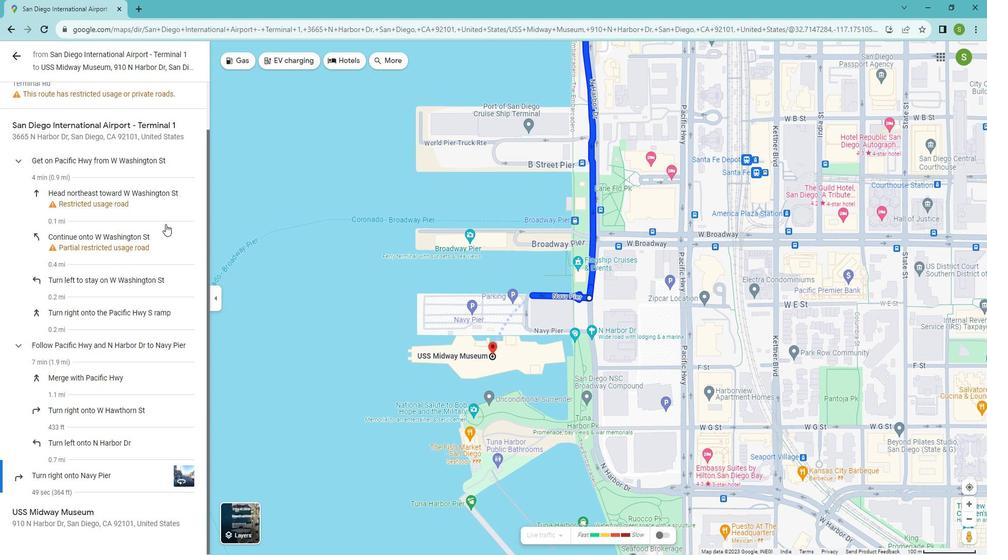 
Action: Mouse scrolled (181, 232) with delta (0, 0)
Screenshot: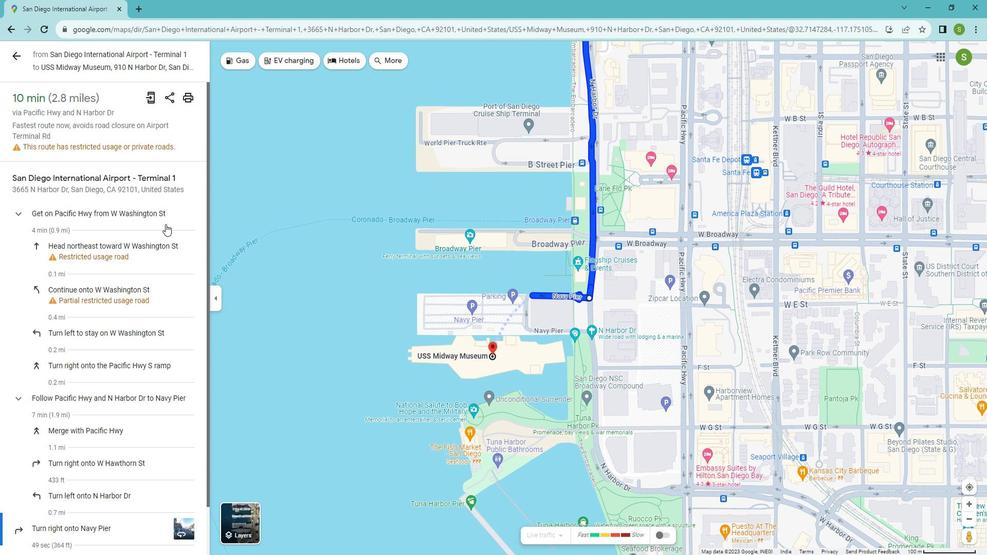 
Action: Mouse scrolled (181, 232) with delta (0, 0)
Screenshot: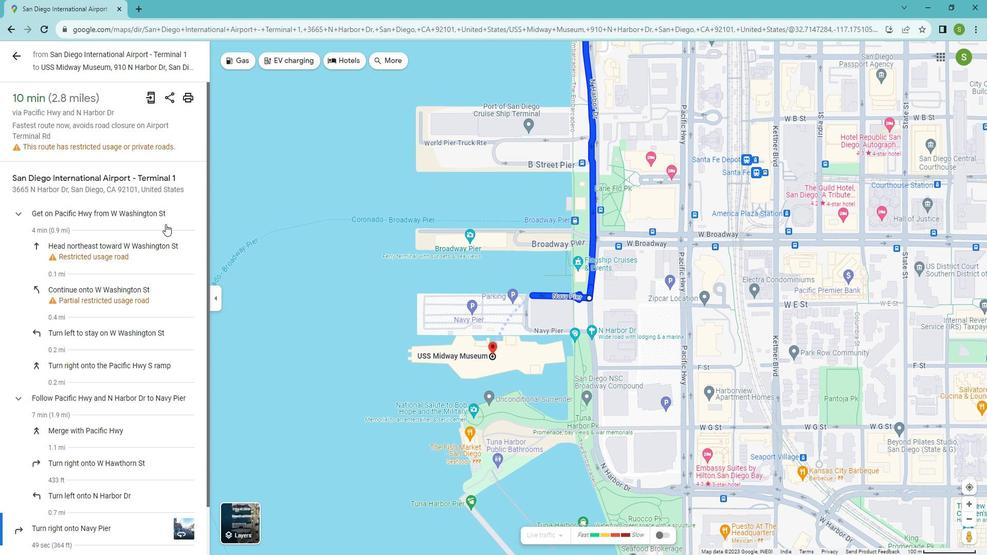 
Action: Mouse scrolled (181, 232) with delta (0, 0)
Screenshot: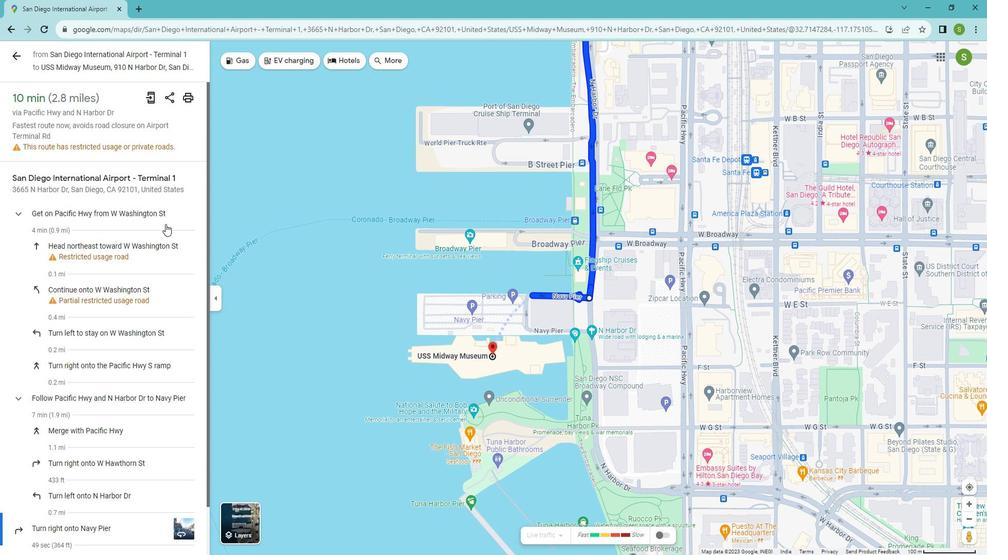 
Action: Mouse scrolled (181, 232) with delta (0, 0)
Screenshot: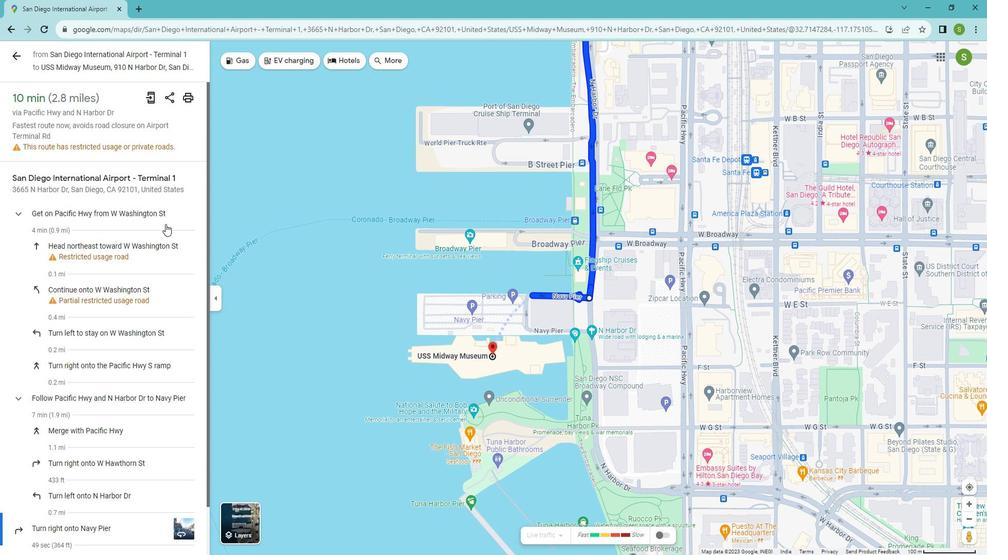 
Action: Mouse moved to (182, 228)
Screenshot: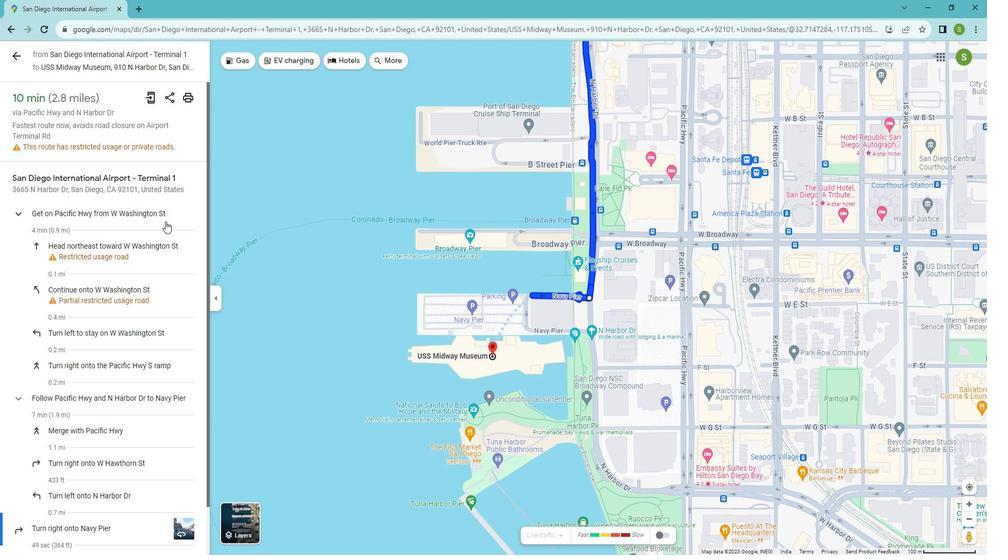 
